 Task: Find connections with filter location Wevelgem with filter topic #Startuplife with filter profile language Potuguese with filter current company SoftwareOne with filter school East Point College Of Engineering And Technology with filter industry Retail Recyclable Materials & Used Merchandise with filter service category Relocation with filter keywords title Wait Staff Manager
Action: Mouse moved to (500, 93)
Screenshot: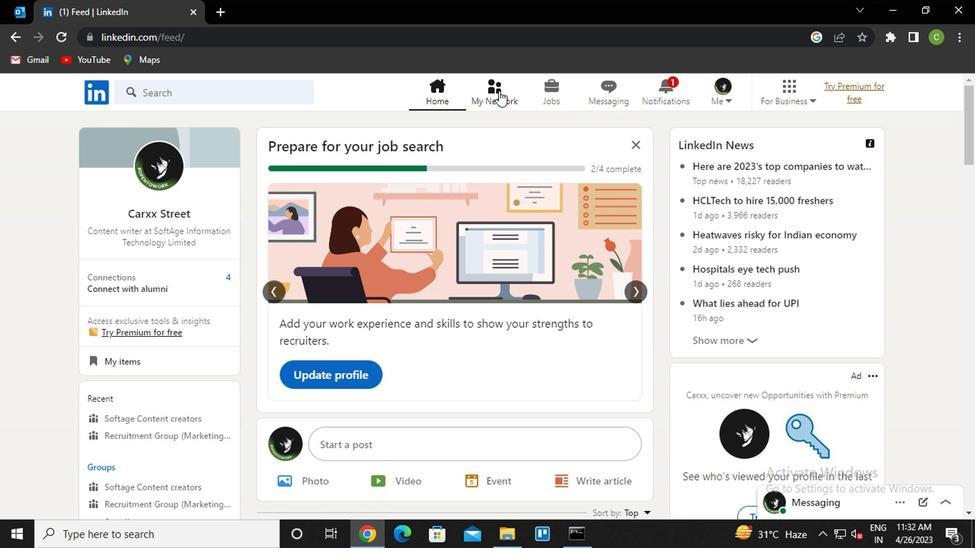 
Action: Mouse pressed left at (500, 93)
Screenshot: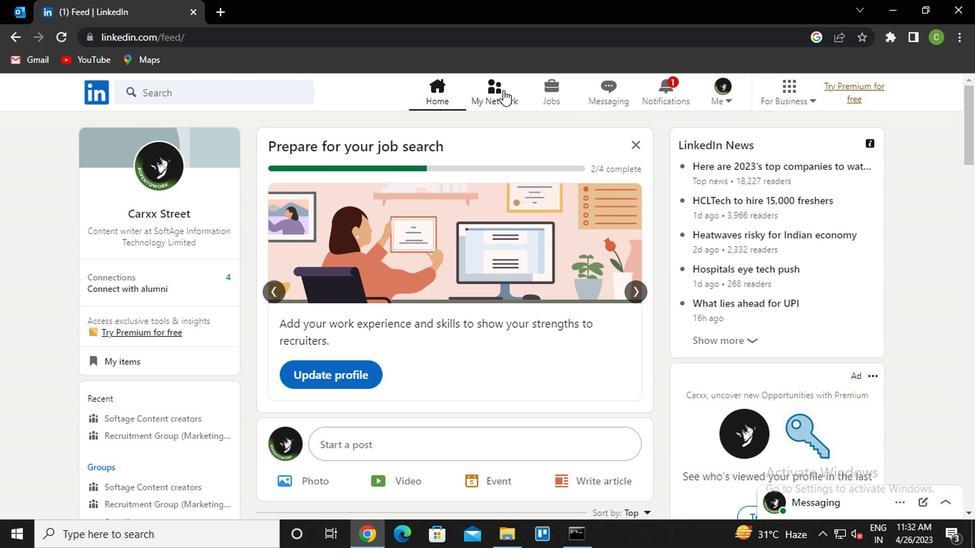 
Action: Mouse moved to (191, 176)
Screenshot: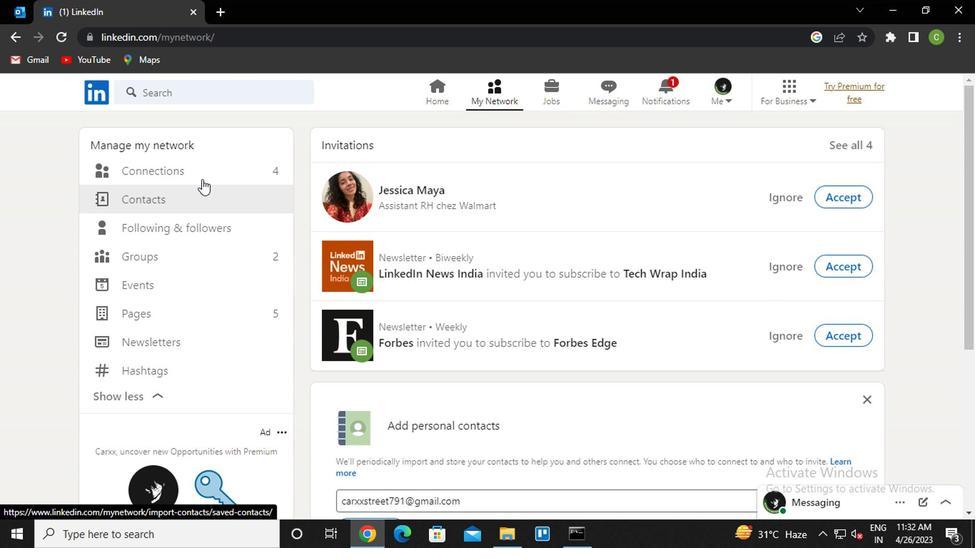 
Action: Mouse pressed left at (191, 176)
Screenshot: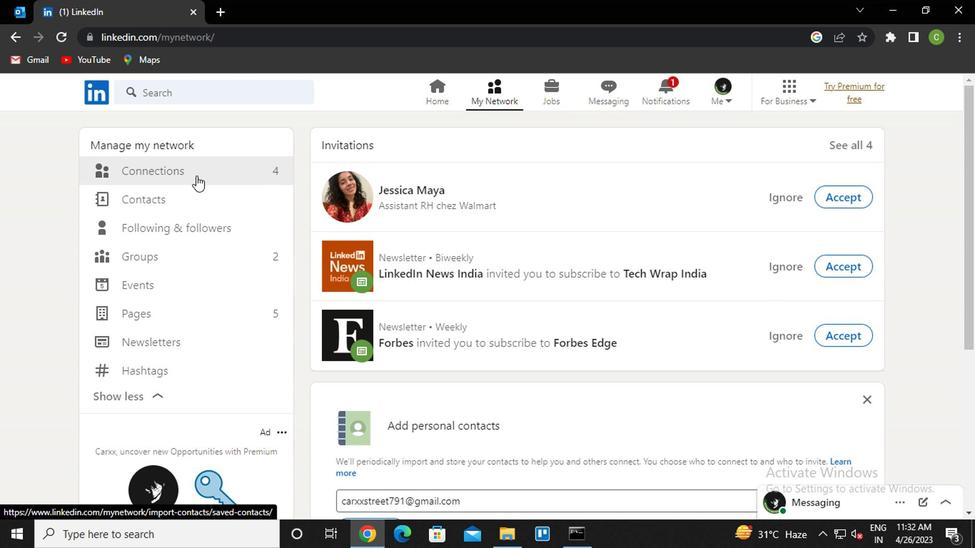 
Action: Mouse moved to (565, 179)
Screenshot: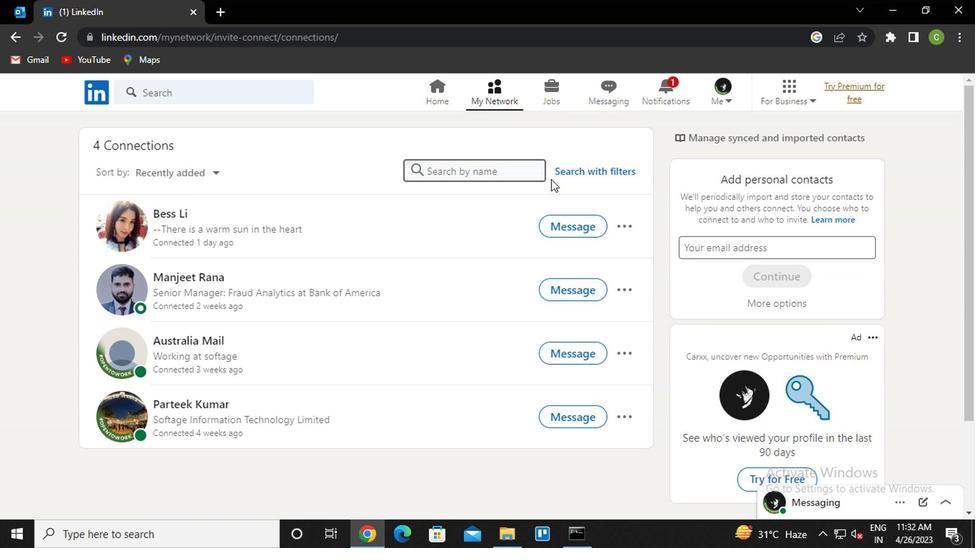
Action: Mouse pressed left at (565, 179)
Screenshot: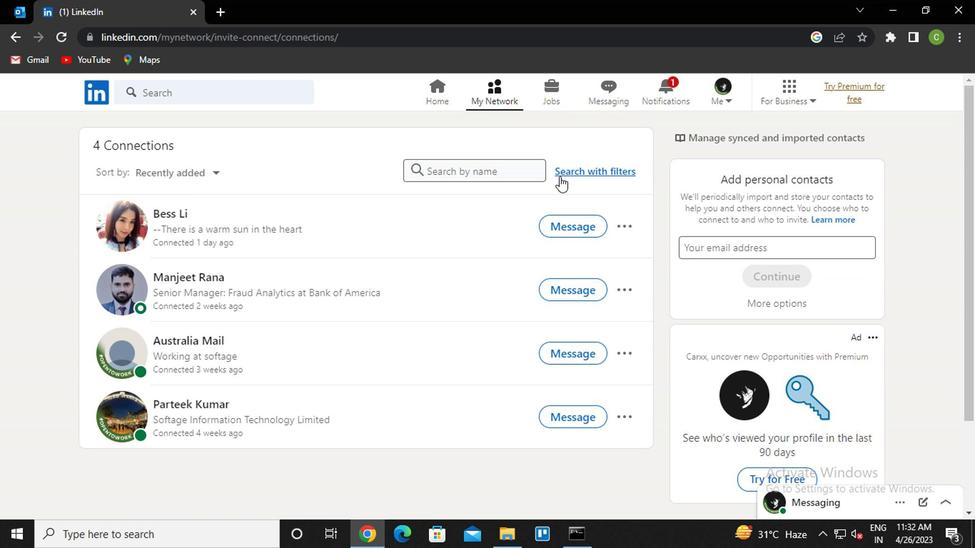 
Action: Mouse moved to (479, 123)
Screenshot: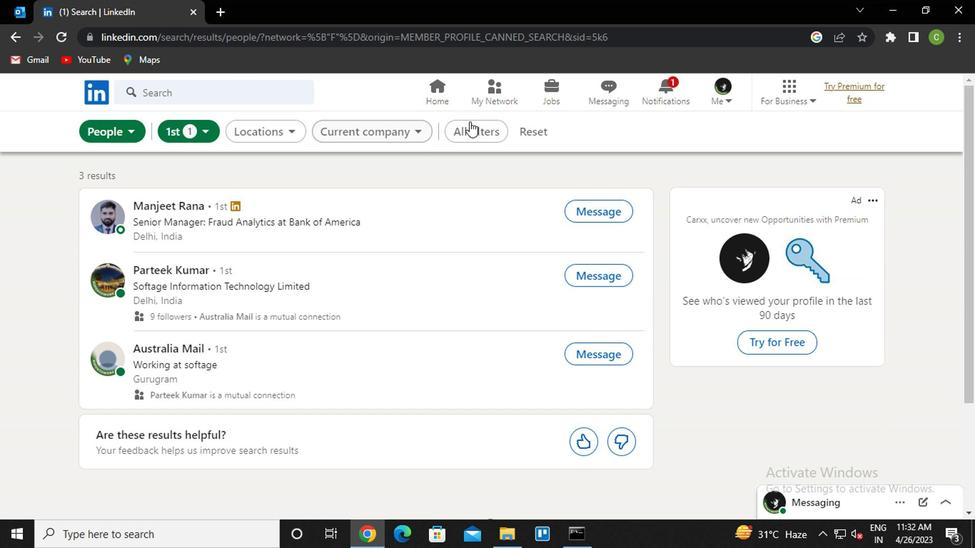 
Action: Mouse pressed left at (479, 123)
Screenshot: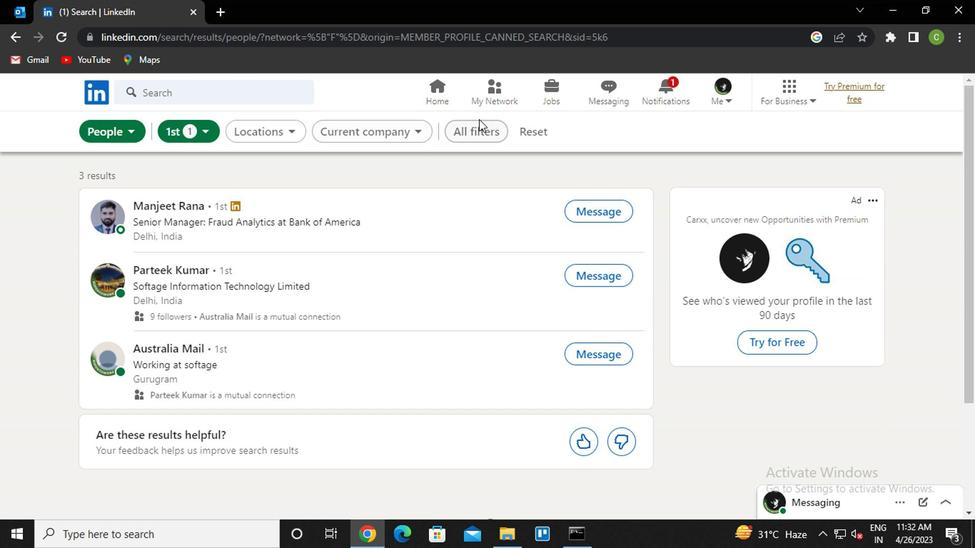 
Action: Mouse moved to (720, 300)
Screenshot: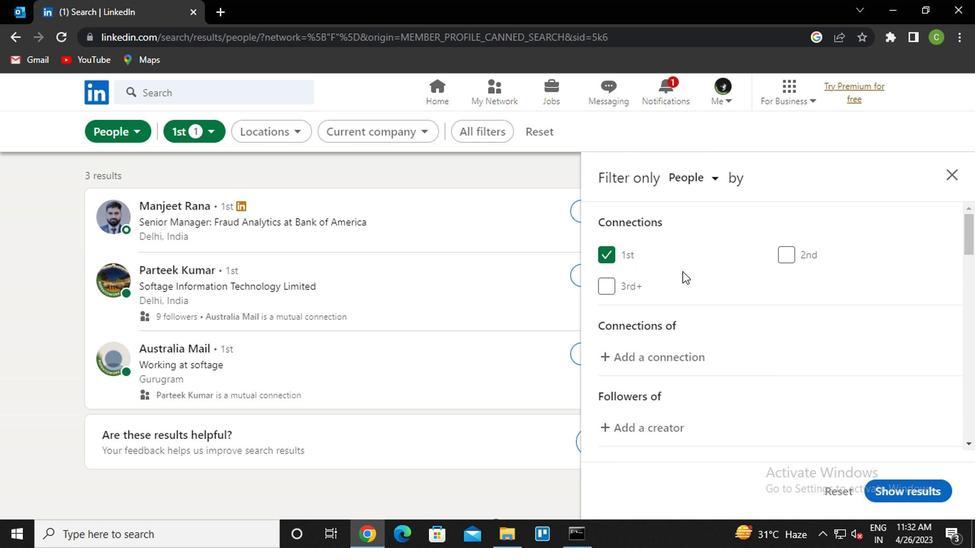 
Action: Mouse scrolled (720, 299) with delta (0, -1)
Screenshot: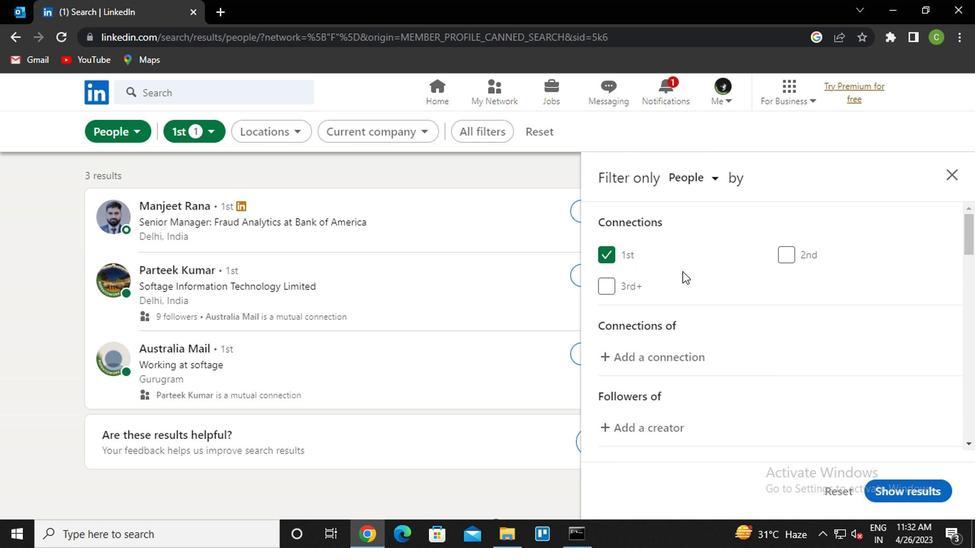 
Action: Mouse moved to (720, 302)
Screenshot: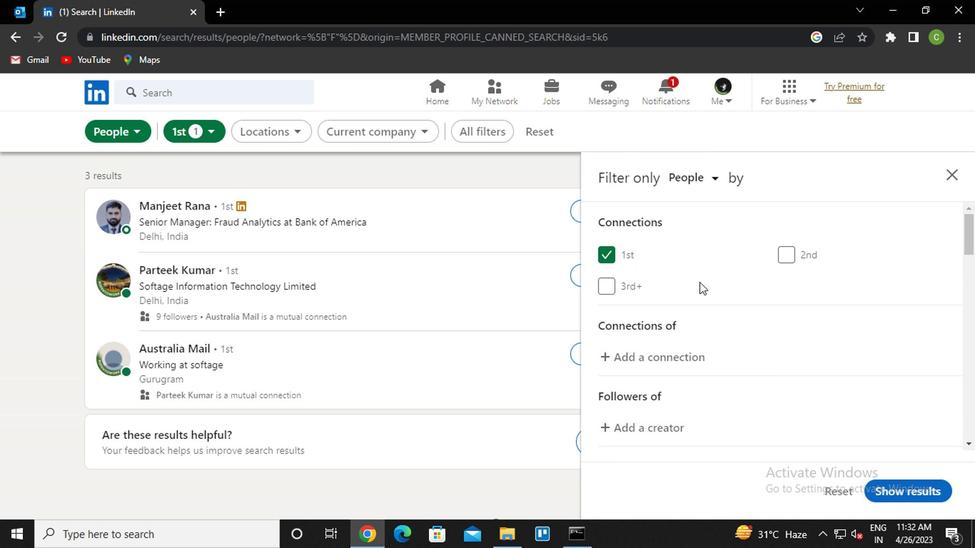 
Action: Mouse scrolled (720, 301) with delta (0, 0)
Screenshot: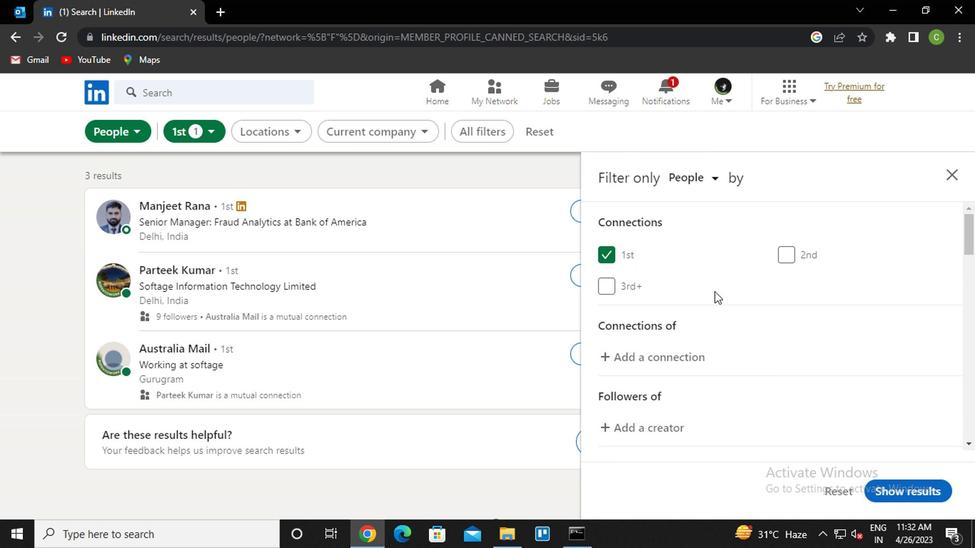 
Action: Mouse scrolled (720, 301) with delta (0, 0)
Screenshot: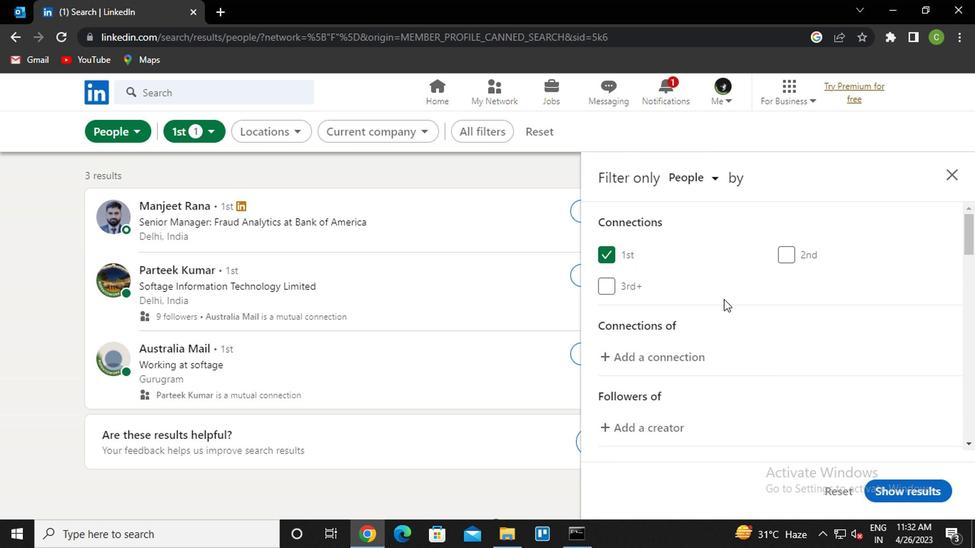 
Action: Mouse moved to (822, 340)
Screenshot: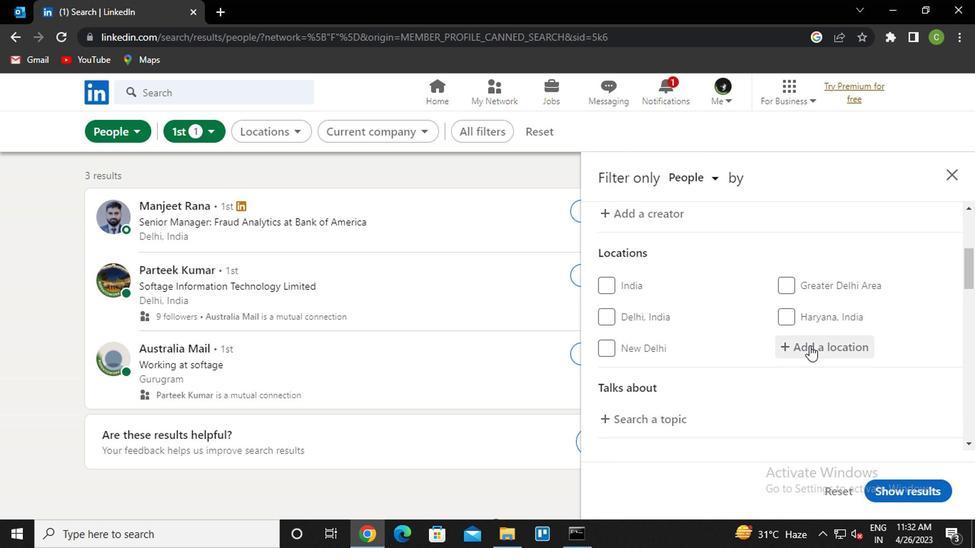 
Action: Mouse pressed left at (822, 340)
Screenshot: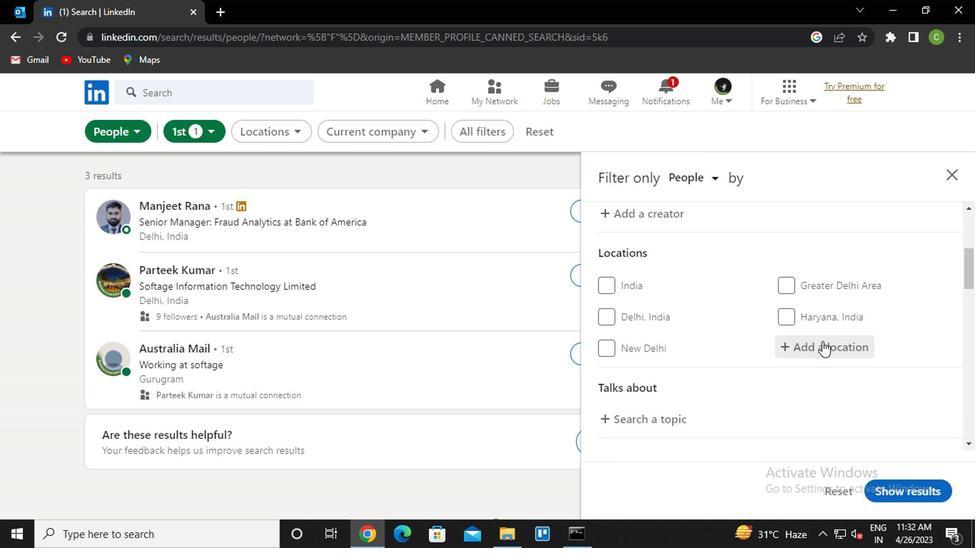 
Action: Mouse moved to (819, 350)
Screenshot: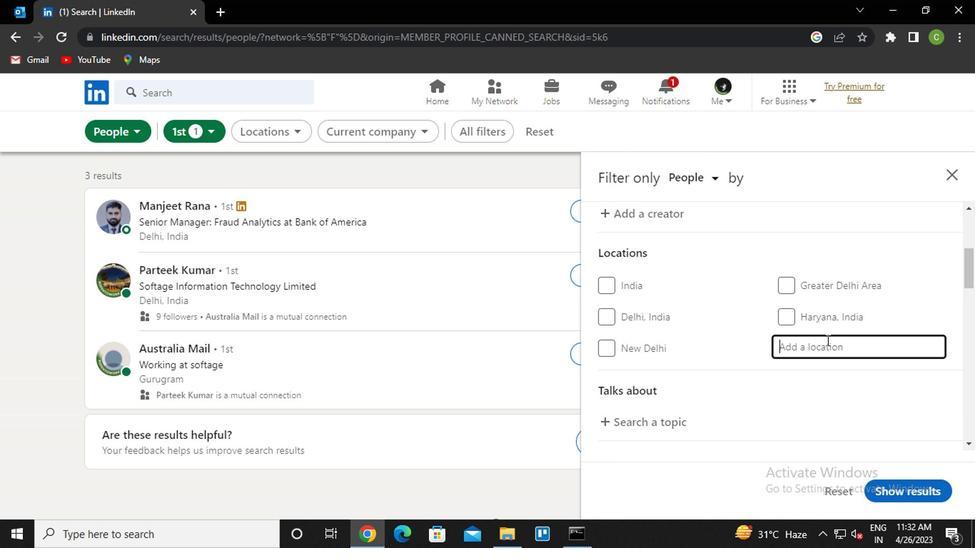 
Action: Key pressed w<Key.caps_lock>evelgem<Key.down><Key.enter>
Screenshot: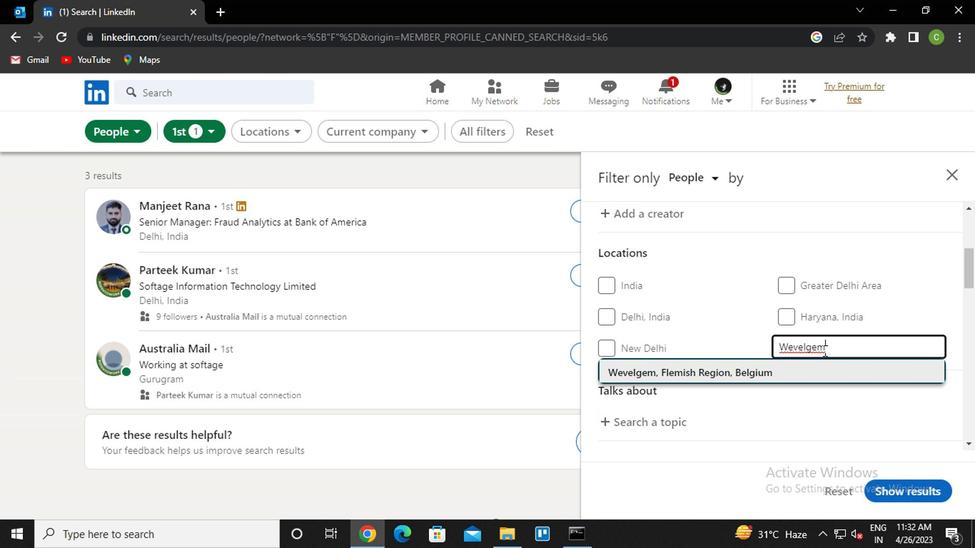 
Action: Mouse moved to (813, 340)
Screenshot: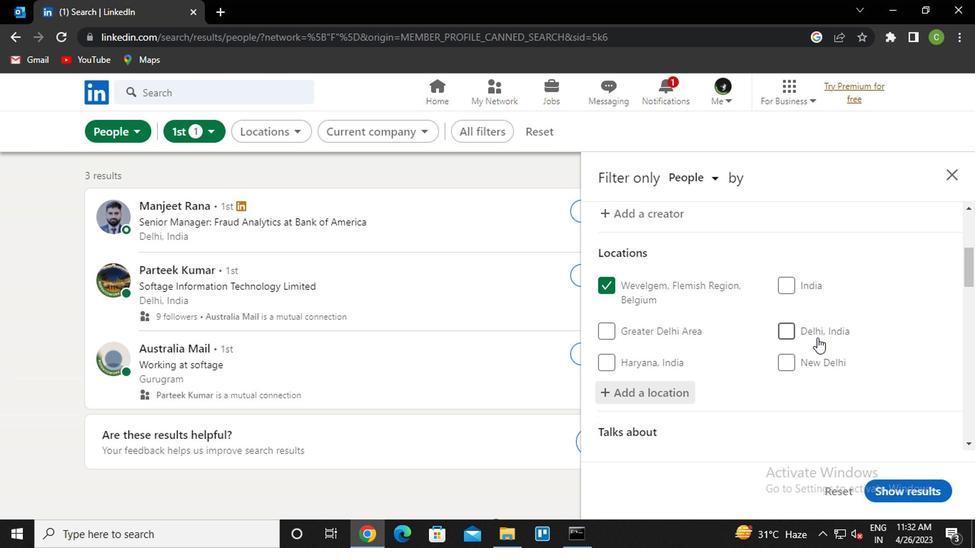 
Action: Mouse scrolled (813, 340) with delta (0, 0)
Screenshot: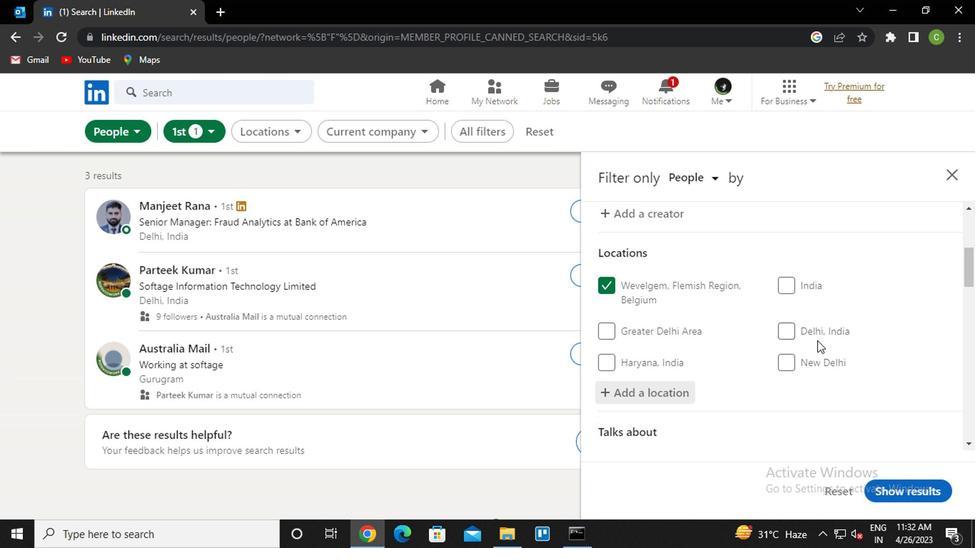 
Action: Mouse moved to (642, 395)
Screenshot: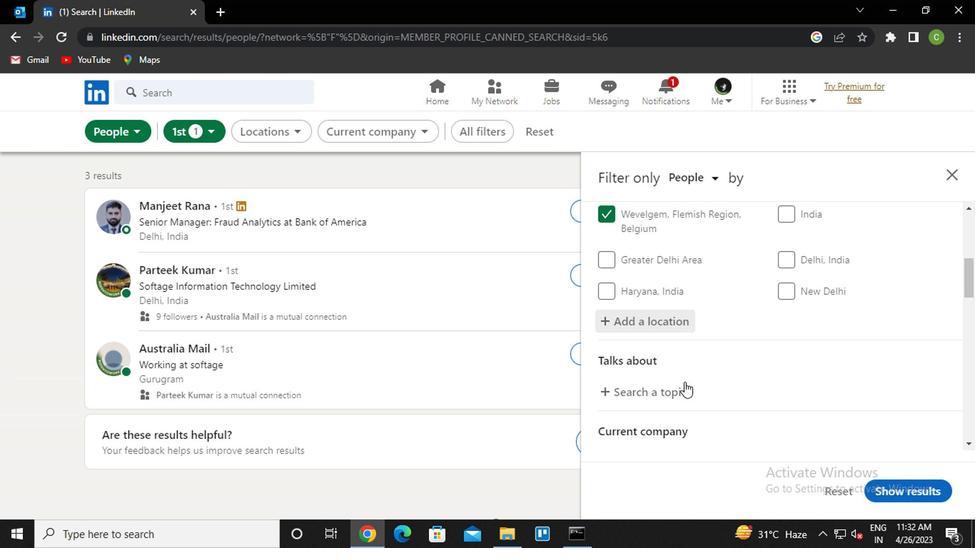 
Action: Mouse pressed left at (642, 395)
Screenshot: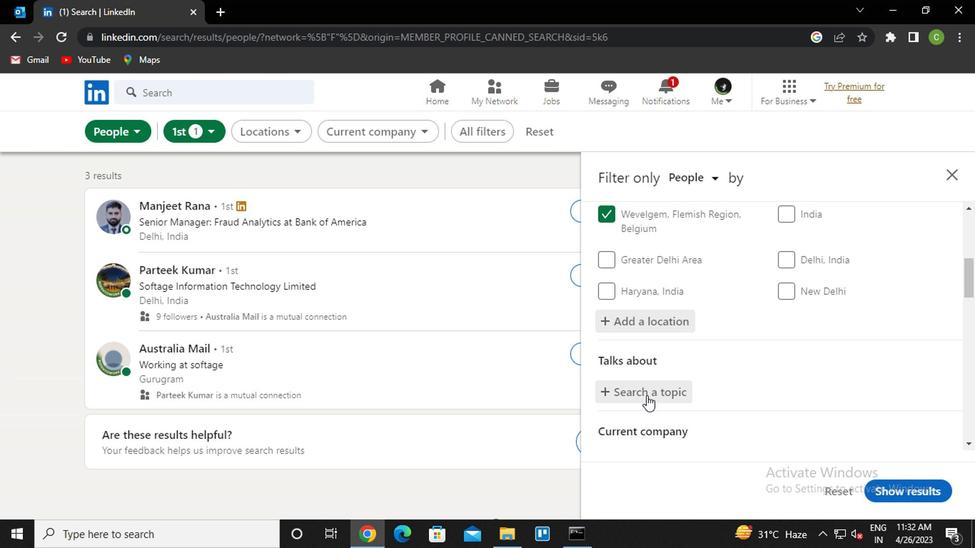 
Action: Key pressed <Key.caps_lock>s<Key.caps_lock>tartuplife<Key.down><Key.enter>
Screenshot: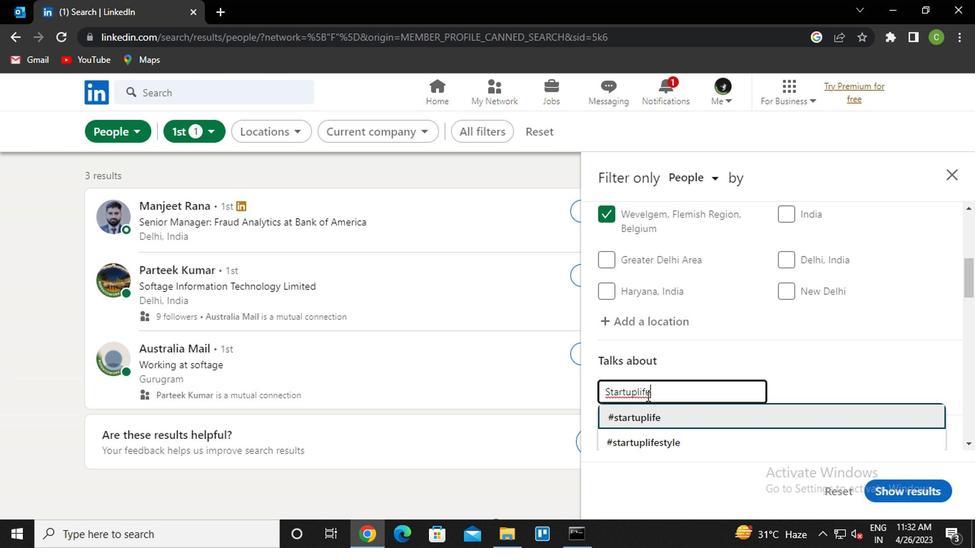 
Action: Mouse moved to (700, 360)
Screenshot: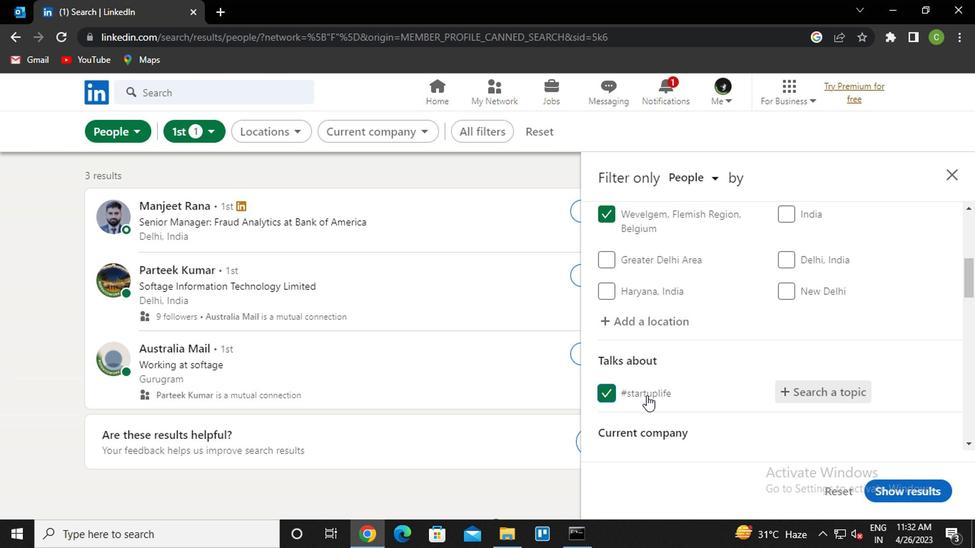 
Action: Mouse scrolled (700, 360) with delta (0, 0)
Screenshot: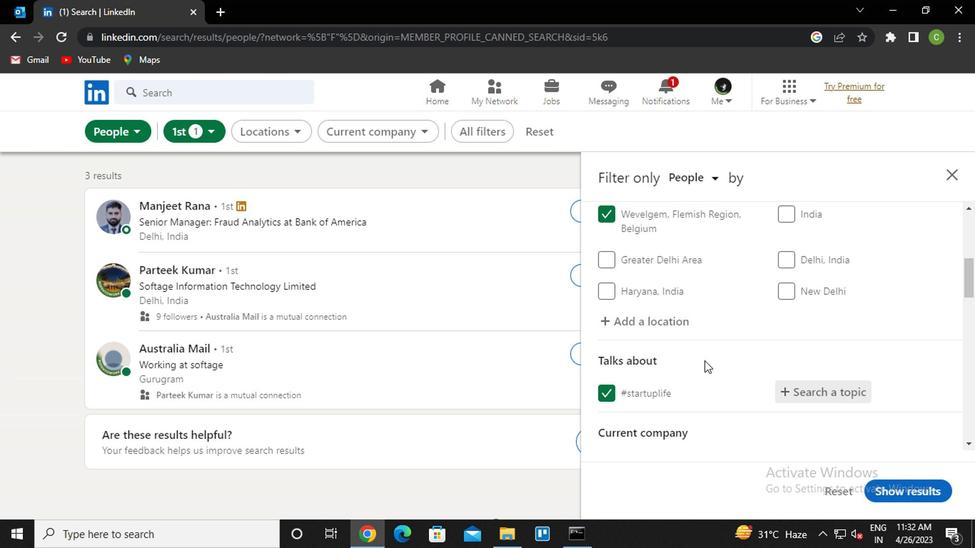 
Action: Mouse scrolled (700, 360) with delta (0, 0)
Screenshot: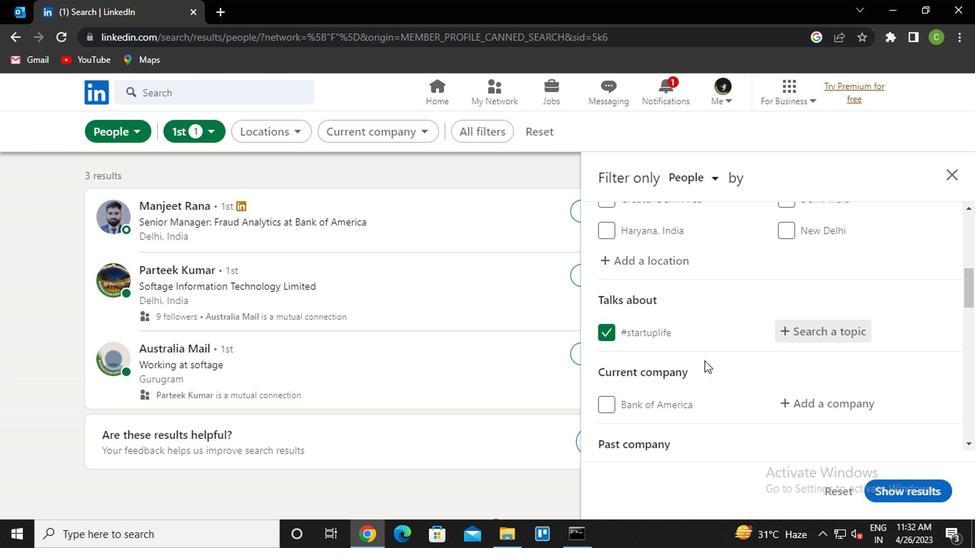 
Action: Mouse moved to (797, 322)
Screenshot: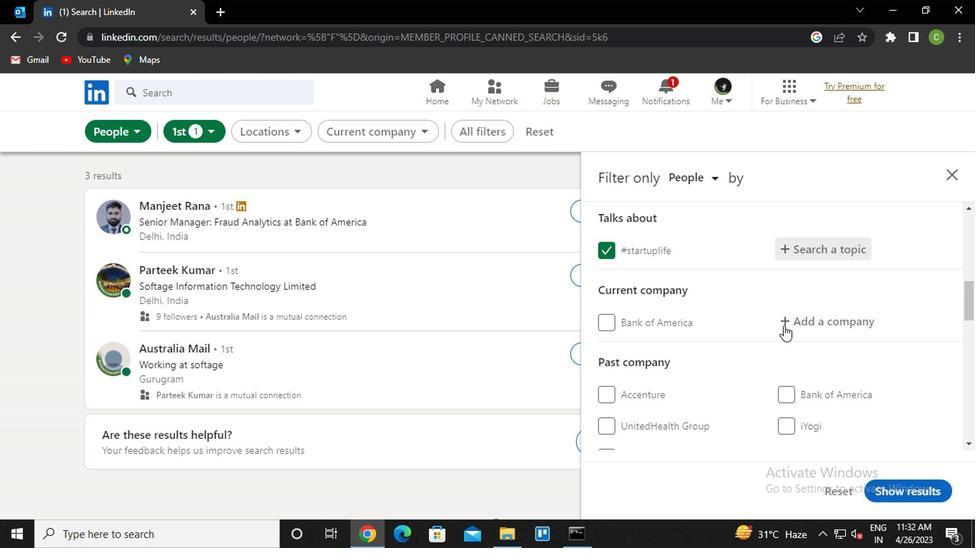 
Action: Mouse pressed left at (797, 322)
Screenshot: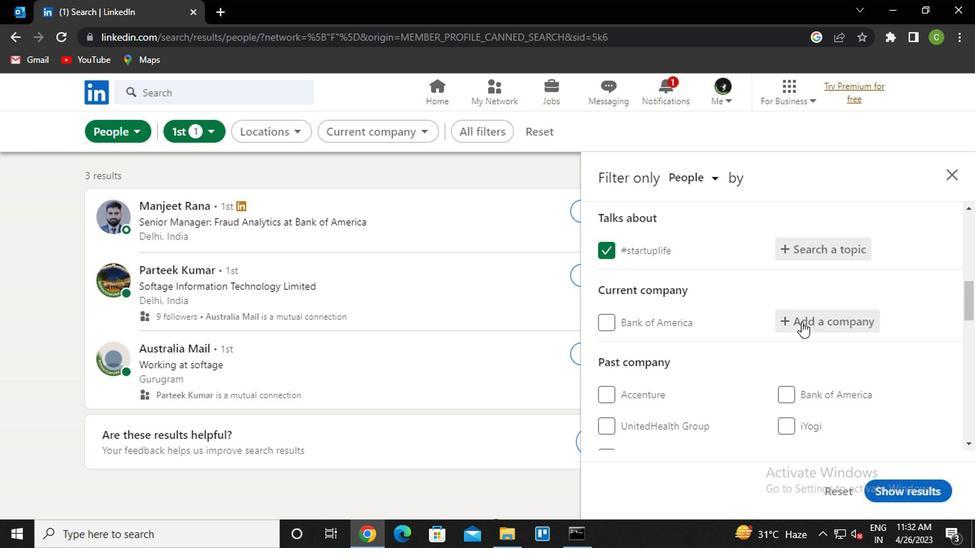 
Action: Key pressed <Key.caps_lock>s<Key.caps_lock>ofta<Key.backspace>ware<Key.caps_lock>o<Key.caps_lock>ne<Key.down><Key.enter><Key.enter>
Screenshot: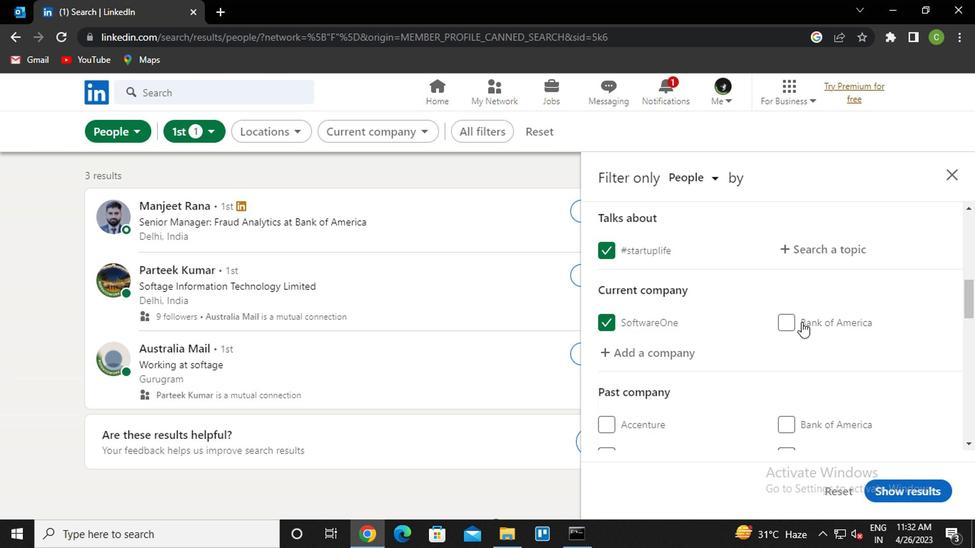 
Action: Mouse moved to (786, 351)
Screenshot: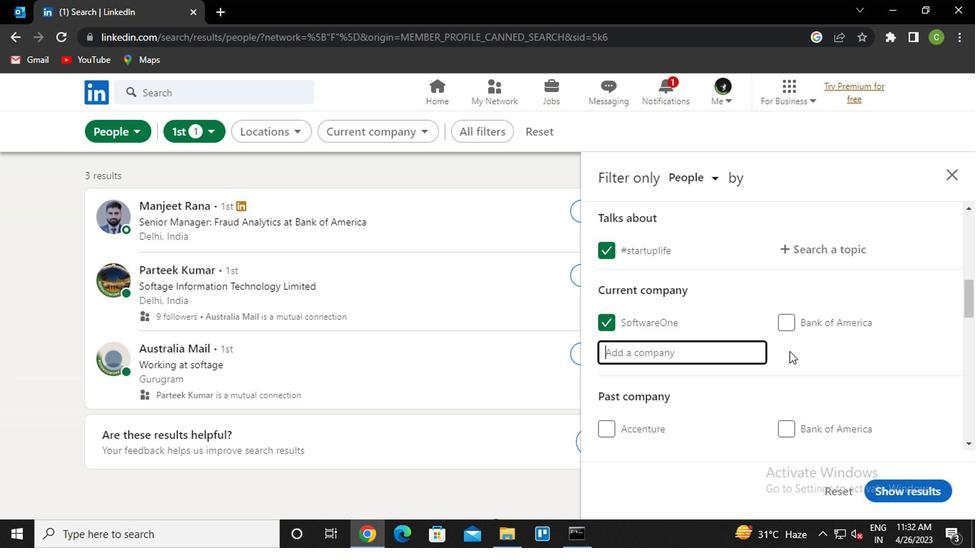 
Action: Mouse pressed left at (786, 351)
Screenshot: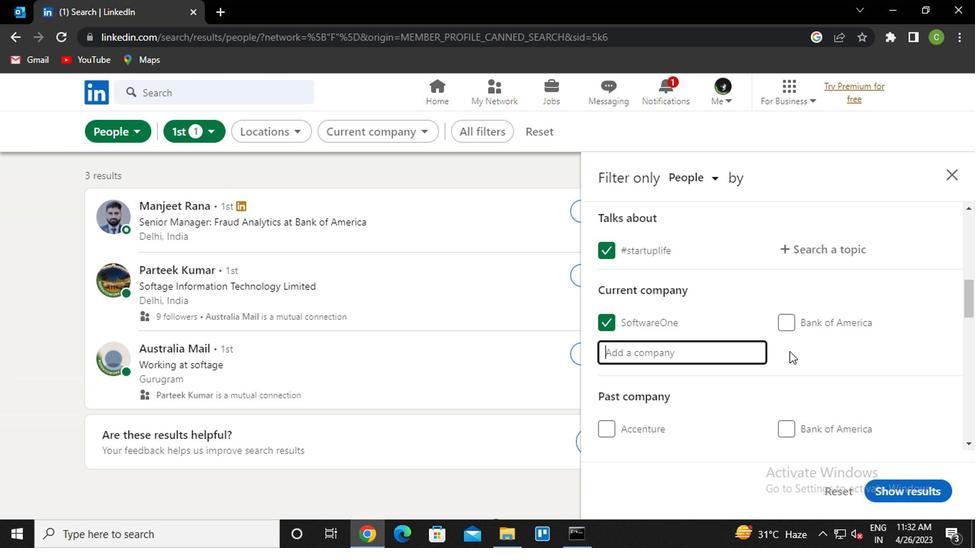 
Action: Mouse moved to (787, 347)
Screenshot: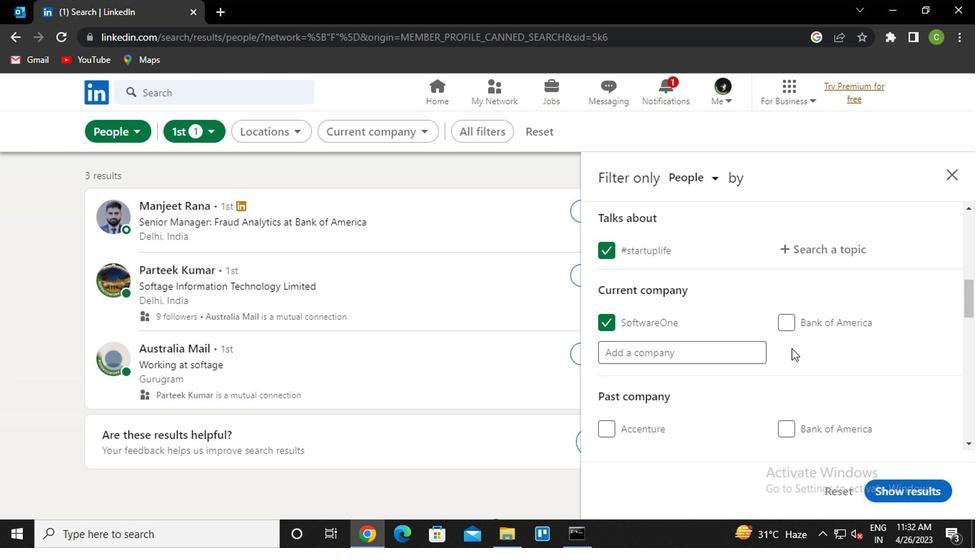 
Action: Mouse scrolled (787, 347) with delta (0, 0)
Screenshot: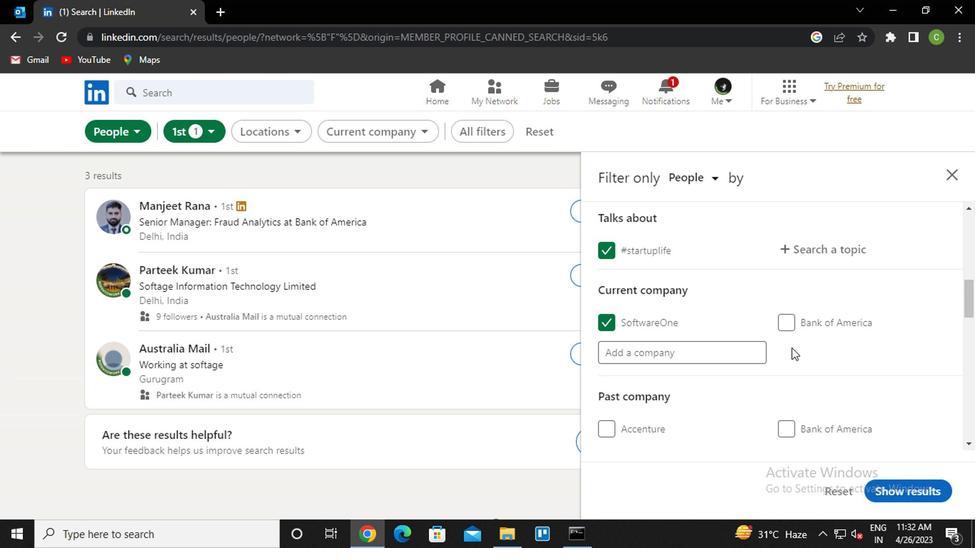 
Action: Mouse moved to (782, 347)
Screenshot: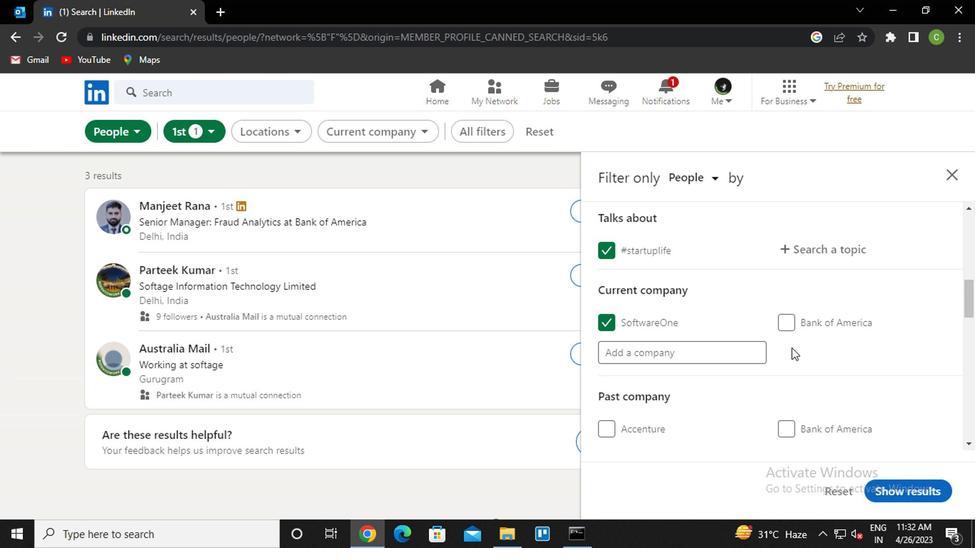 
Action: Mouse scrolled (782, 346) with delta (0, -1)
Screenshot: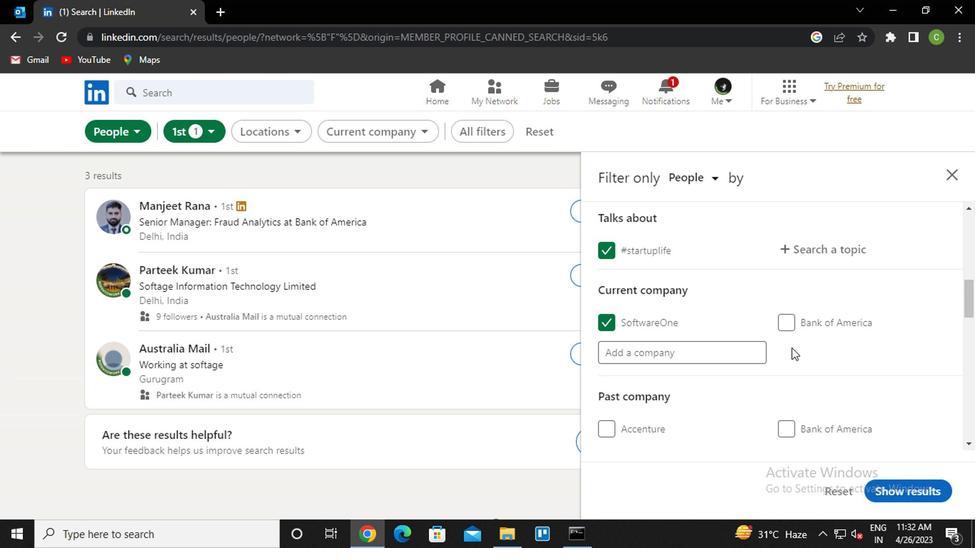 
Action: Mouse moved to (686, 363)
Screenshot: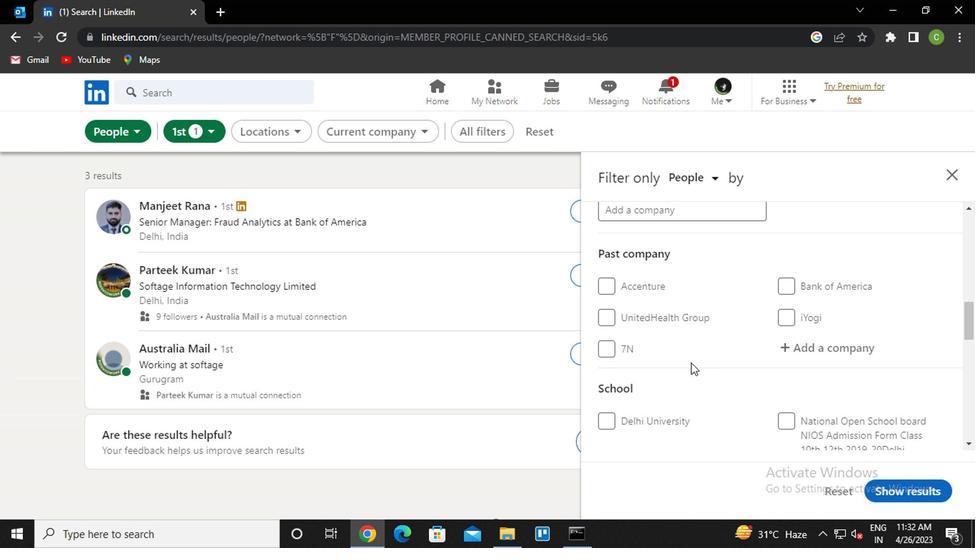 
Action: Mouse scrolled (686, 362) with delta (0, -1)
Screenshot: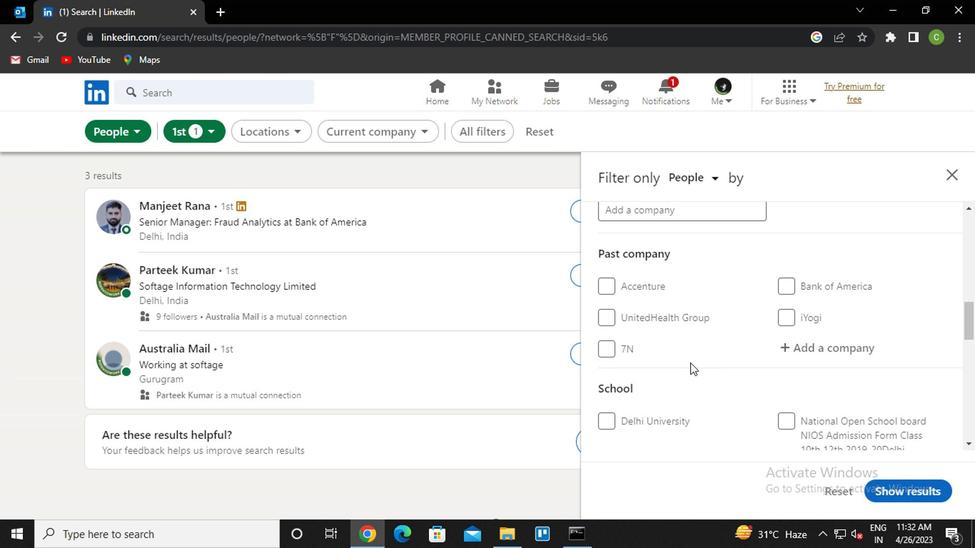 
Action: Mouse moved to (686, 364)
Screenshot: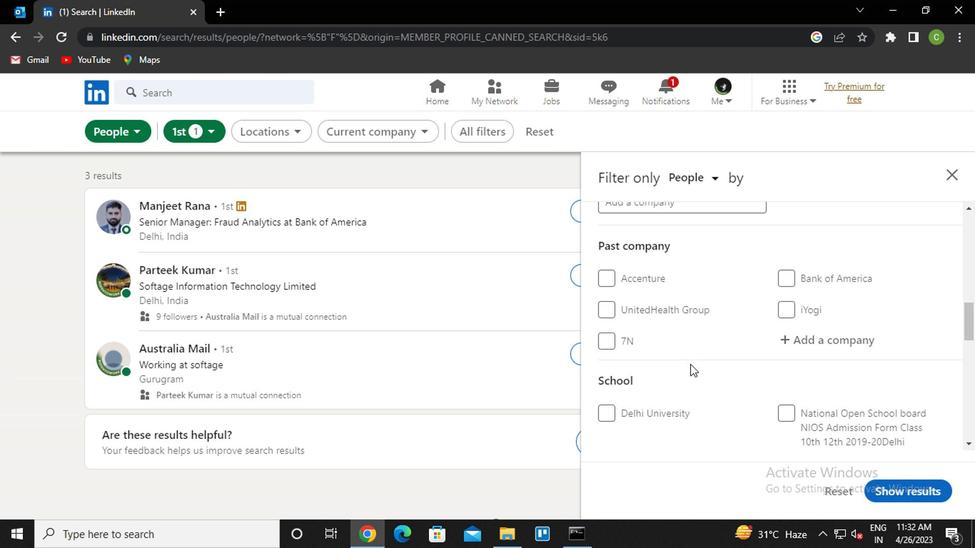 
Action: Mouse scrolled (686, 364) with delta (0, 0)
Screenshot: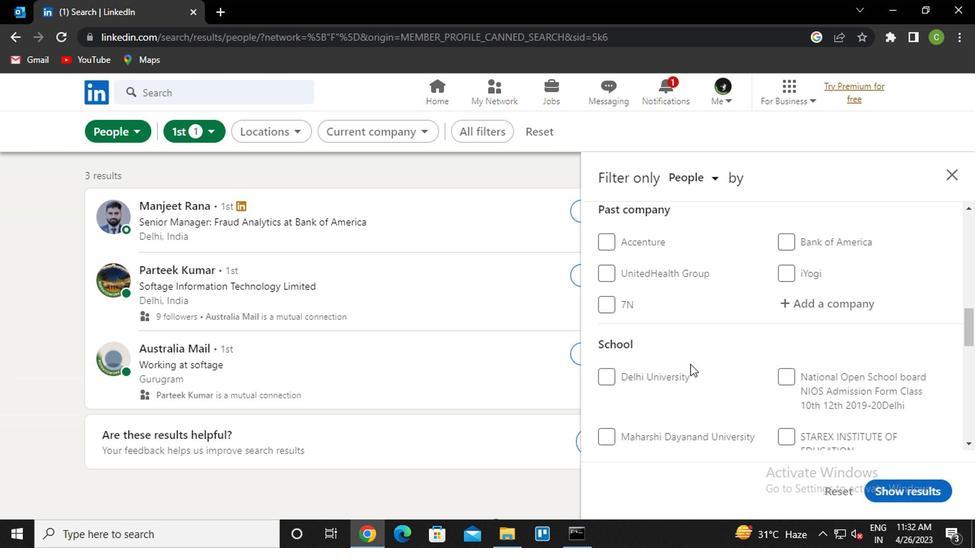 
Action: Mouse moved to (655, 384)
Screenshot: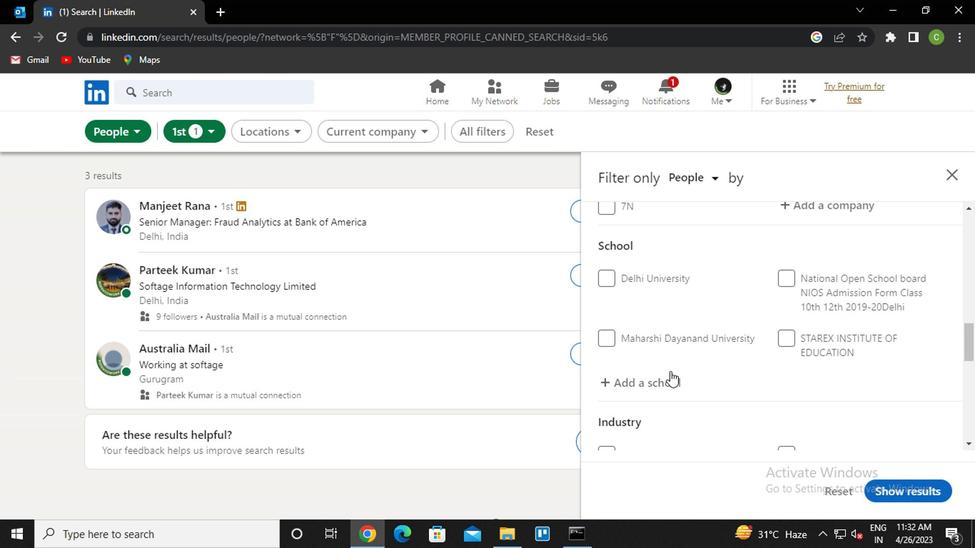 
Action: Mouse pressed left at (655, 384)
Screenshot: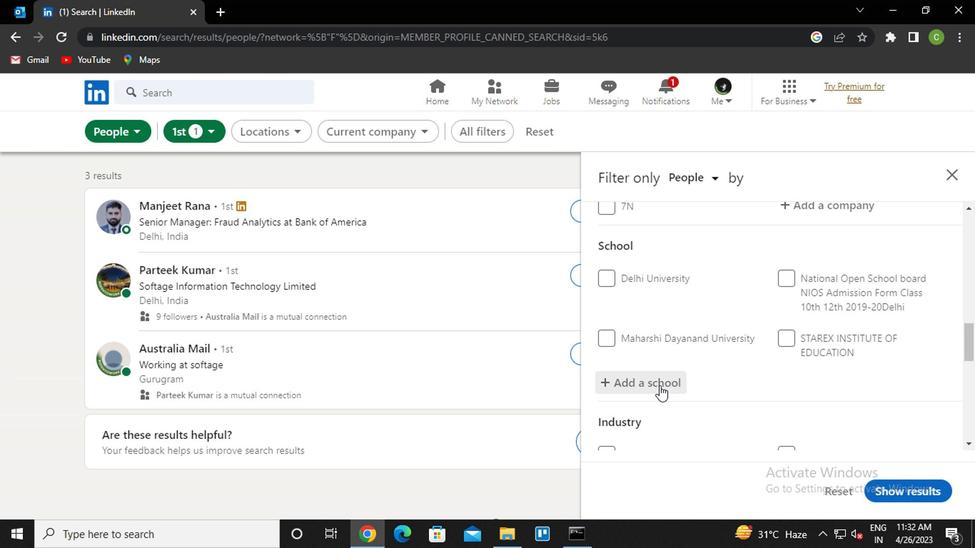 
Action: Key pressed <Key.caps_lock>e<Key.caps_lock>ast<Key.space><Key.caps_lock>p<Key.caps_lock>Oint<Key.down><Key.enter>
Screenshot: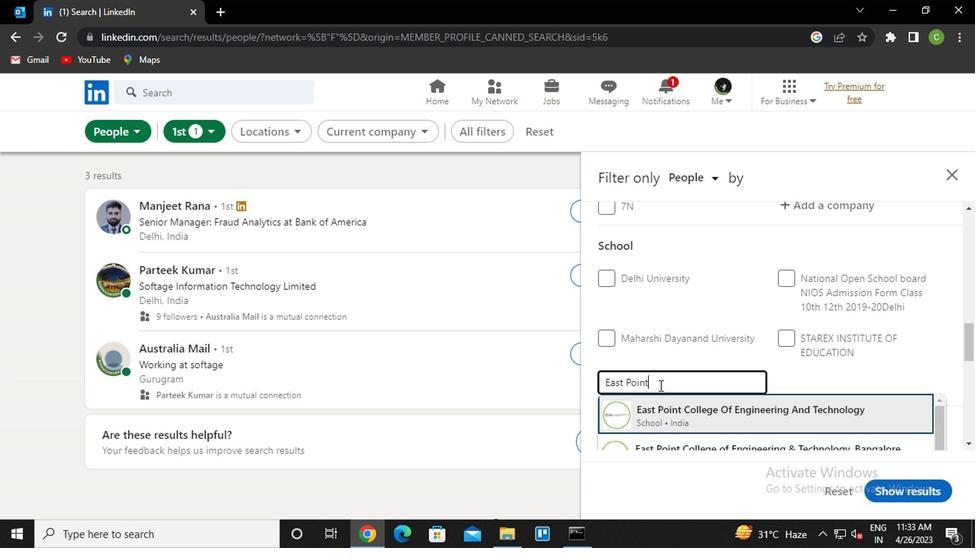 
Action: Mouse moved to (699, 369)
Screenshot: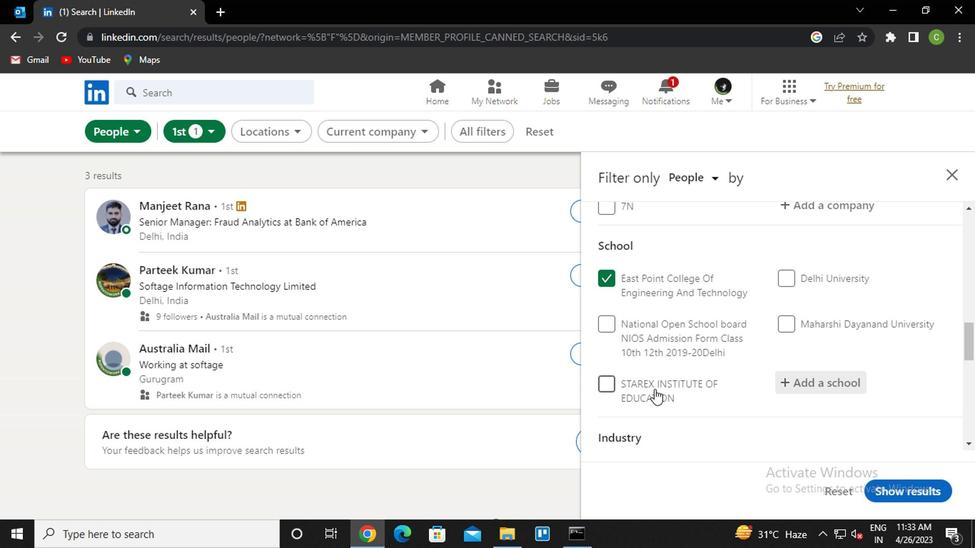 
Action: Mouse scrolled (699, 369) with delta (0, 0)
Screenshot: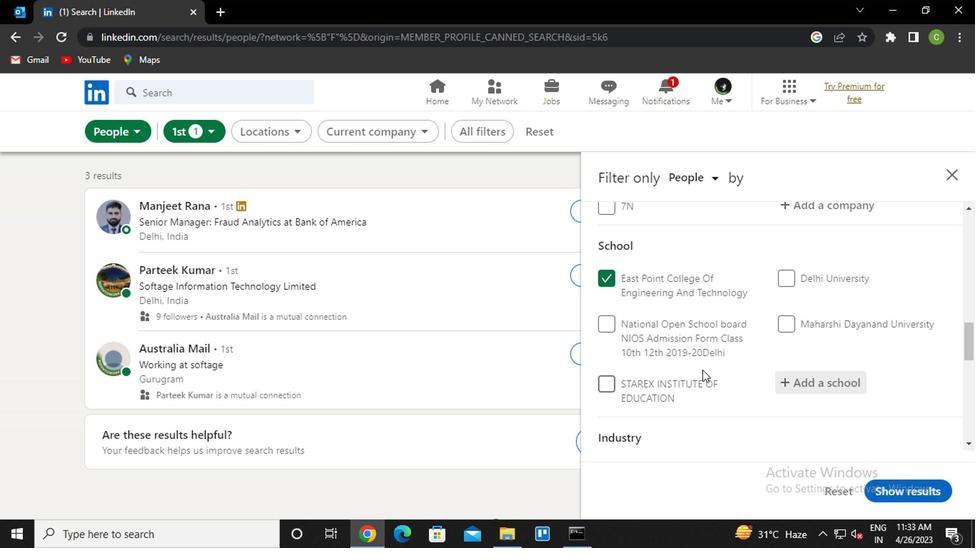 
Action: Mouse scrolled (699, 369) with delta (0, 0)
Screenshot: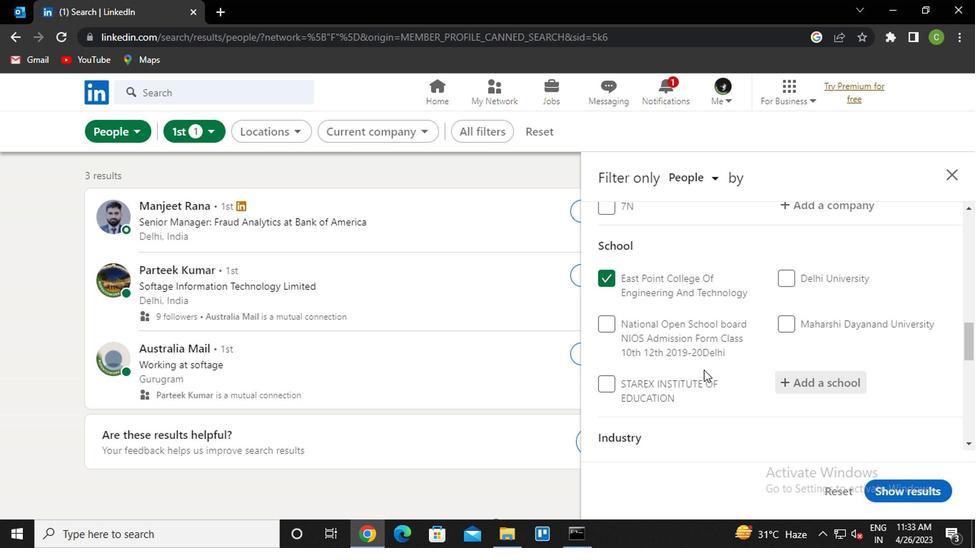 
Action: Mouse moved to (699, 369)
Screenshot: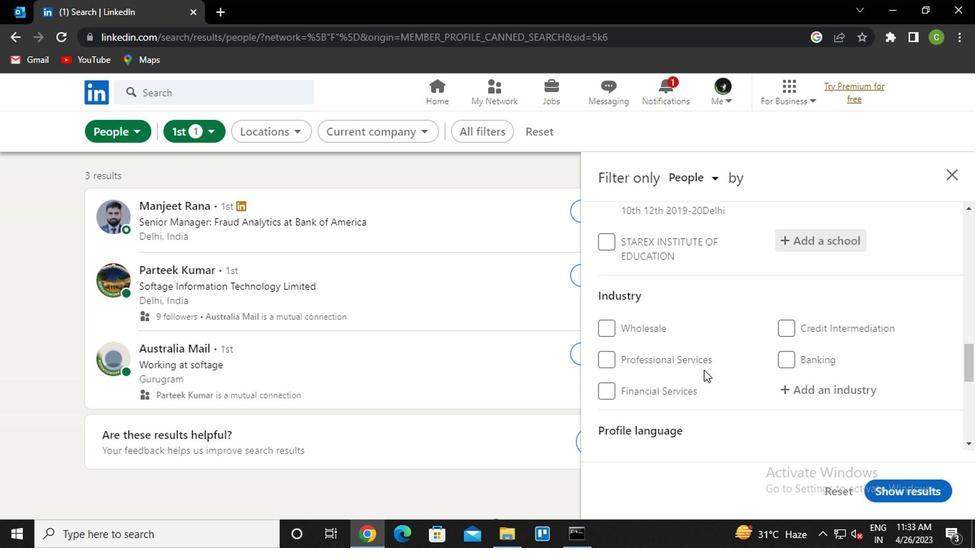 
Action: Mouse scrolled (699, 369) with delta (0, 0)
Screenshot: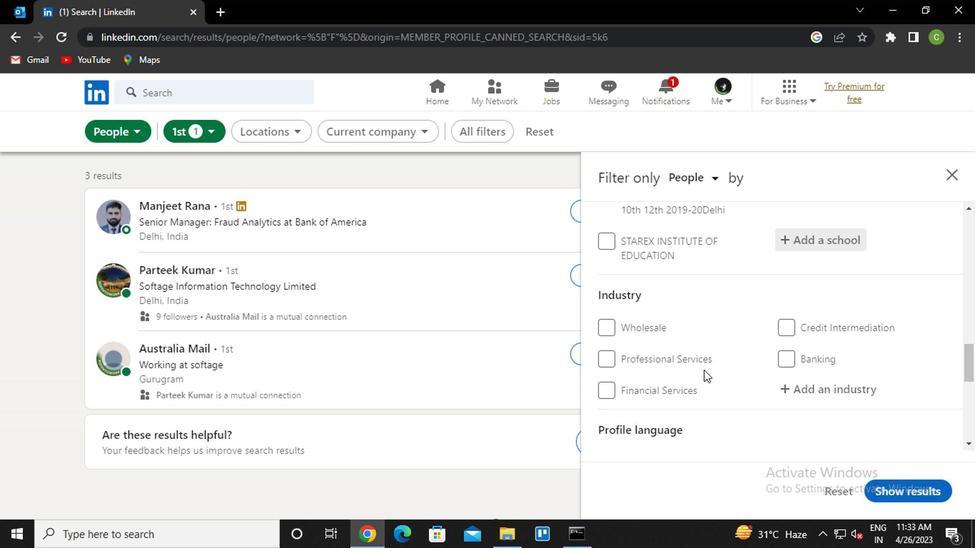 
Action: Mouse moved to (821, 321)
Screenshot: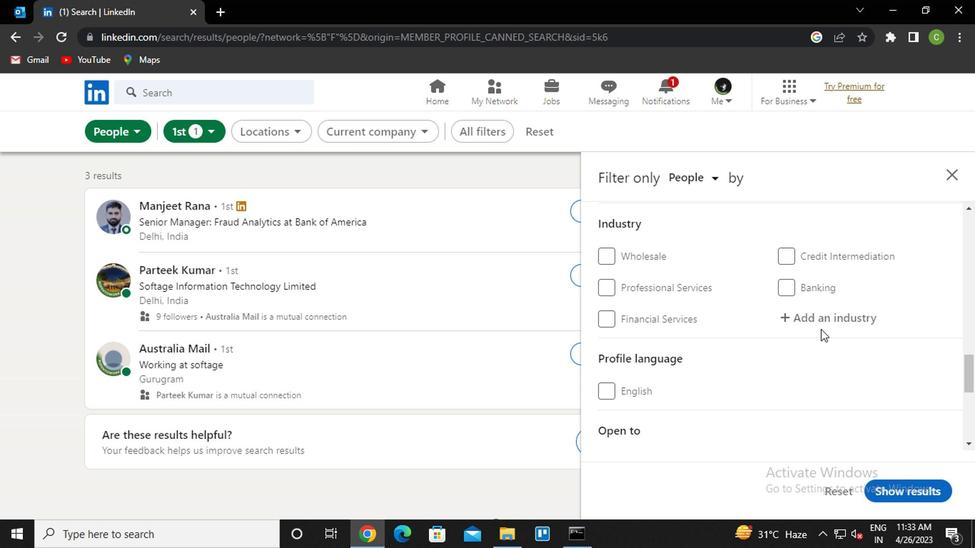 
Action: Mouse pressed left at (821, 321)
Screenshot: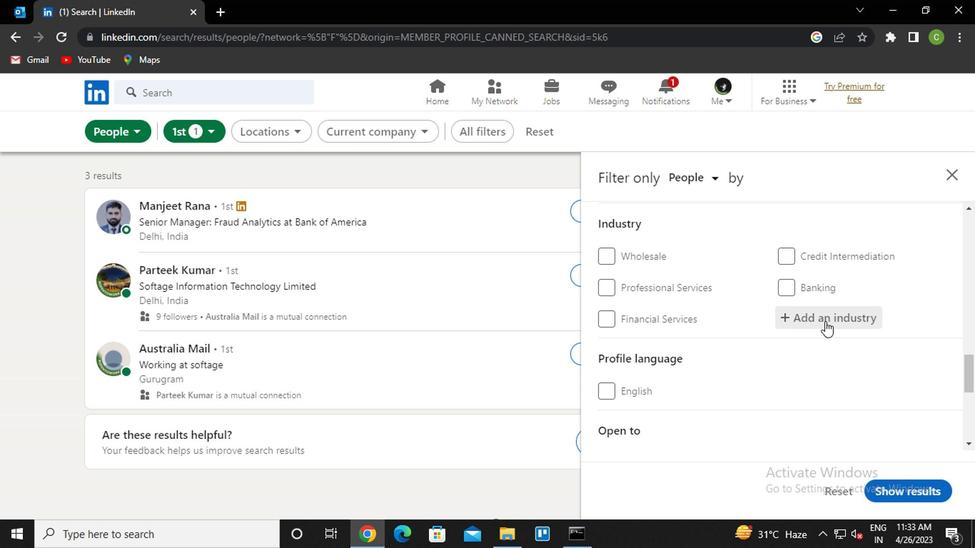 
Action: Mouse moved to (782, 362)
Screenshot: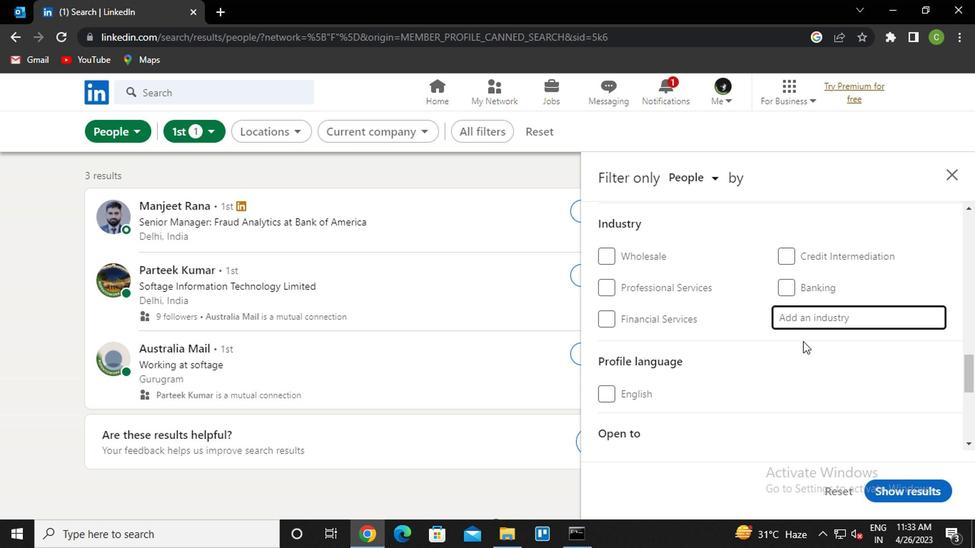
Action: Key pressed <Key.caps_lock>r<Key.caps_lock>etail<Key.space><Key.caps_lock>r<Key.caps_lock>ecyc<Key.down><Key.enter>
Screenshot: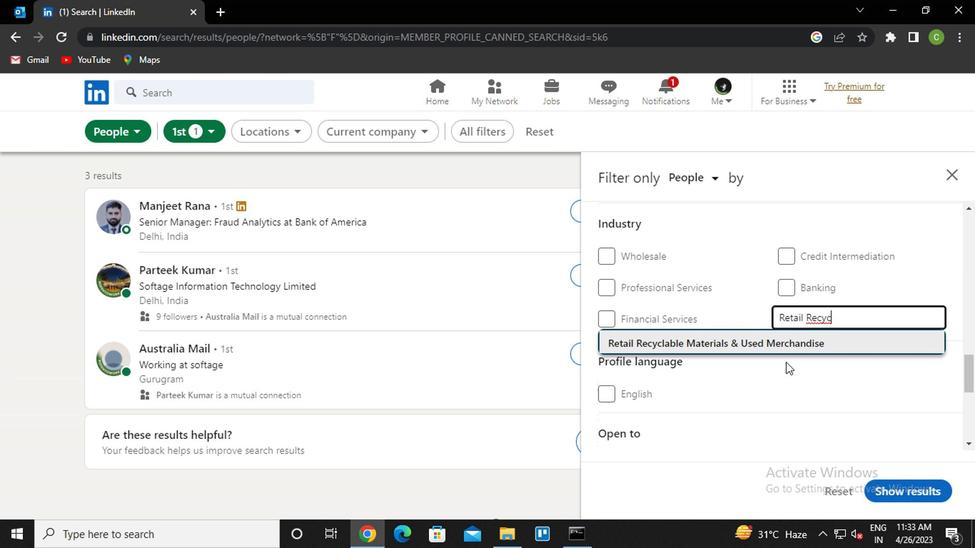 
Action: Mouse scrolled (782, 361) with delta (0, -1)
Screenshot: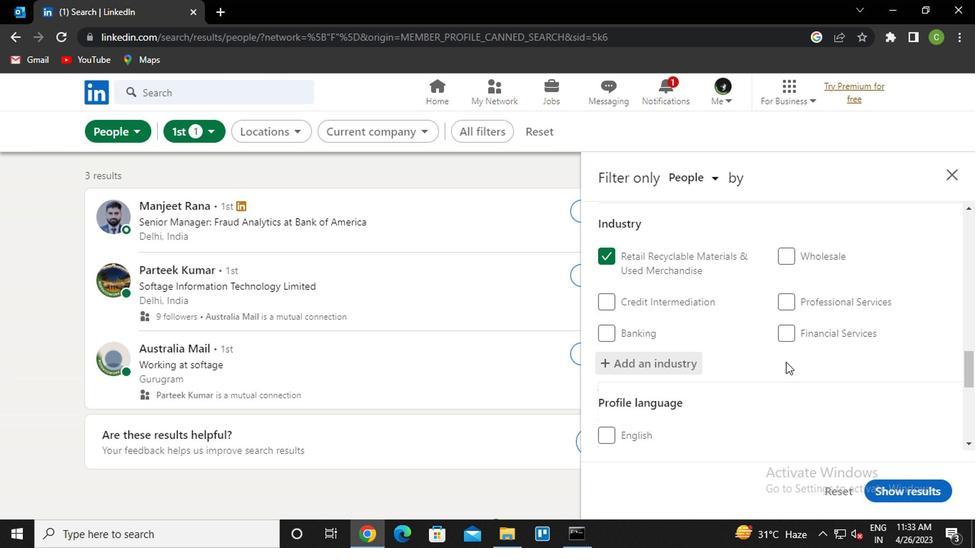 
Action: Mouse scrolled (782, 361) with delta (0, -1)
Screenshot: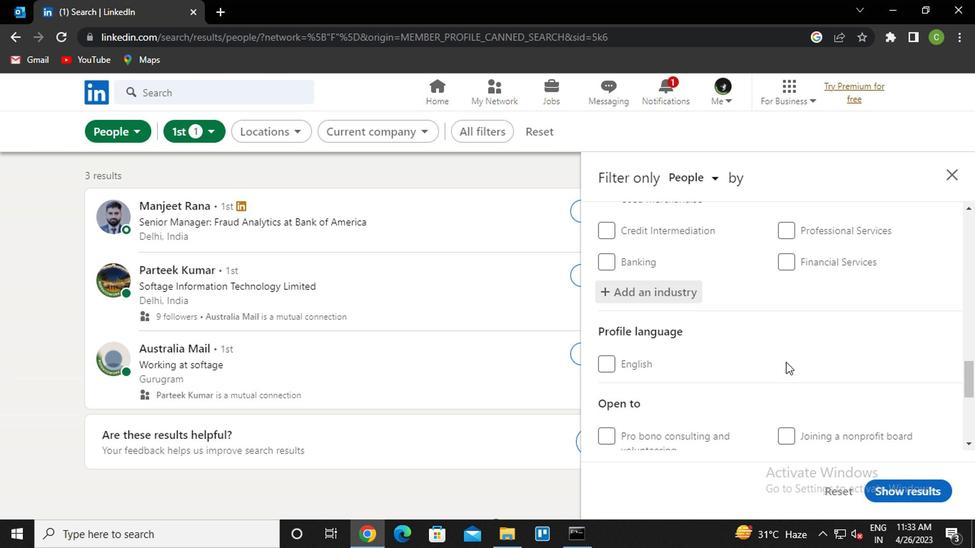 
Action: Mouse moved to (778, 365)
Screenshot: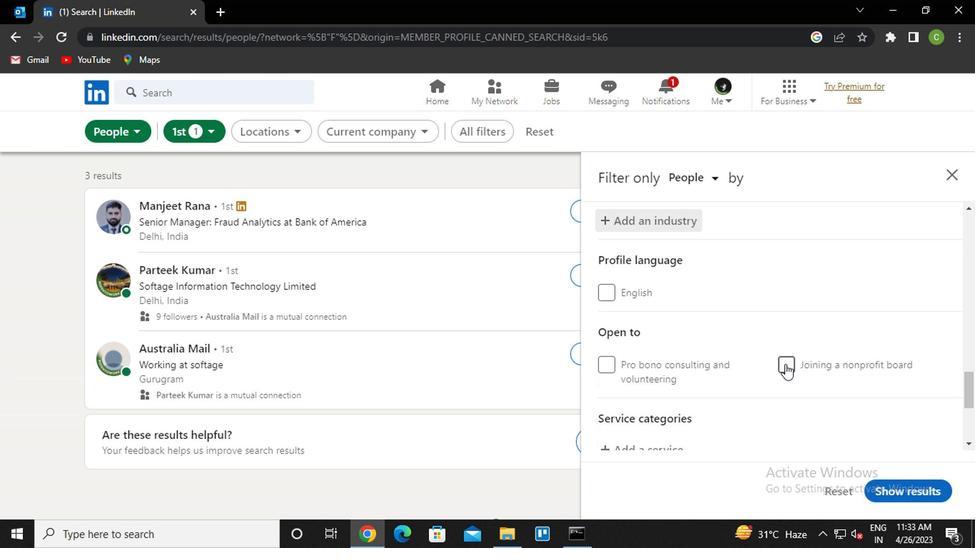 
Action: Mouse scrolled (778, 364) with delta (0, -1)
Screenshot: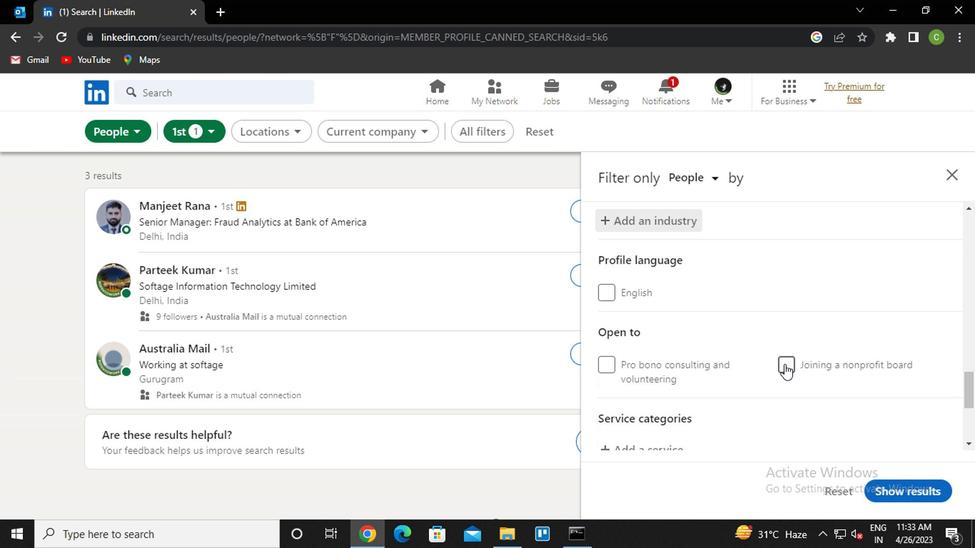
Action: Mouse moved to (776, 366)
Screenshot: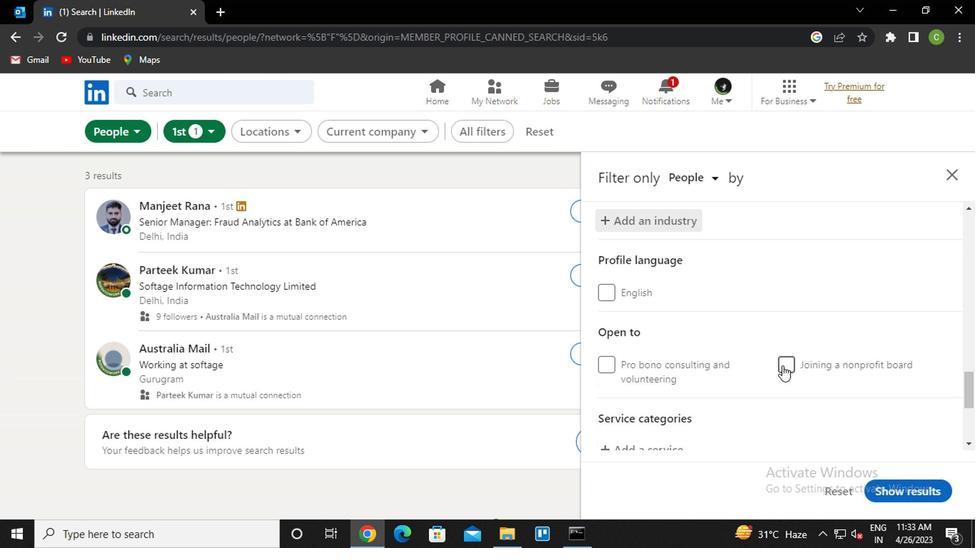 
Action: Mouse scrolled (776, 366) with delta (0, 0)
Screenshot: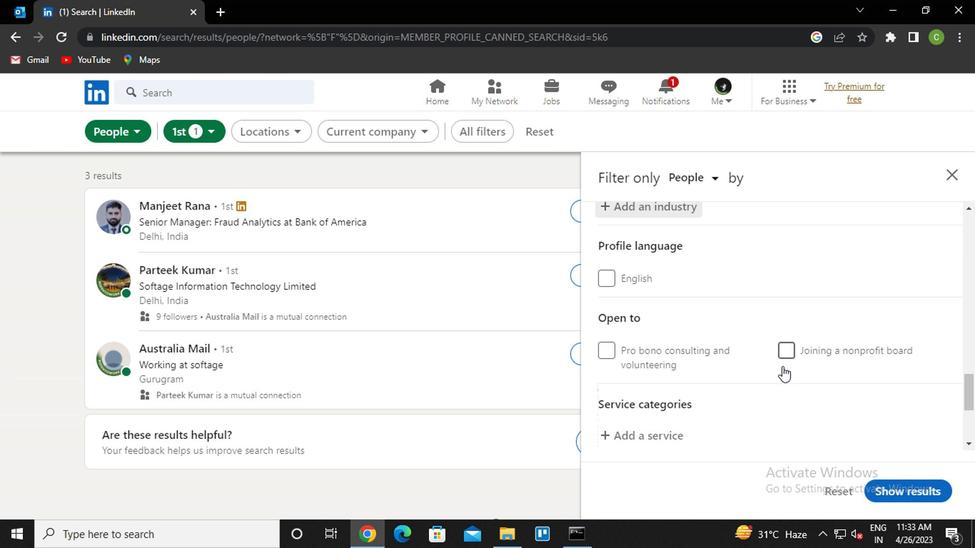 
Action: Mouse moved to (652, 307)
Screenshot: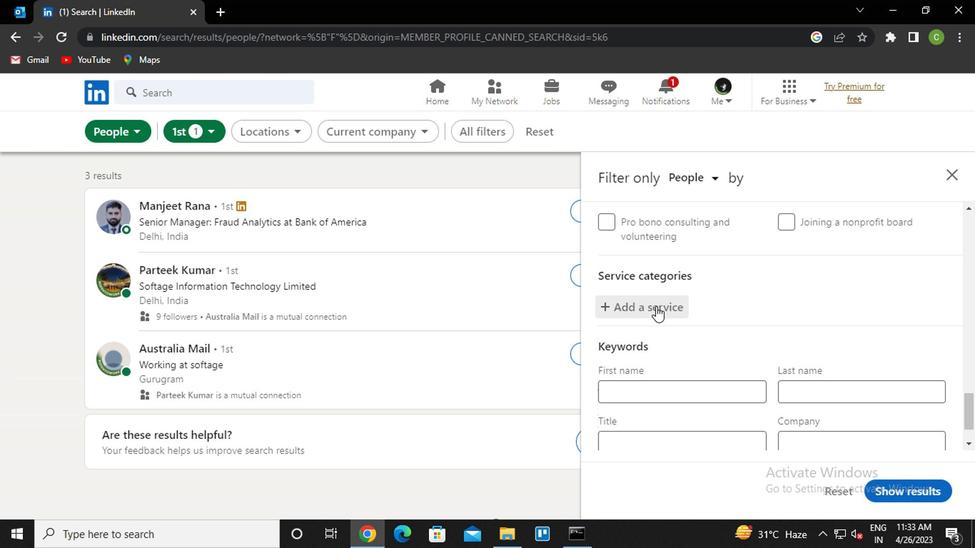 
Action: Mouse pressed left at (652, 307)
Screenshot: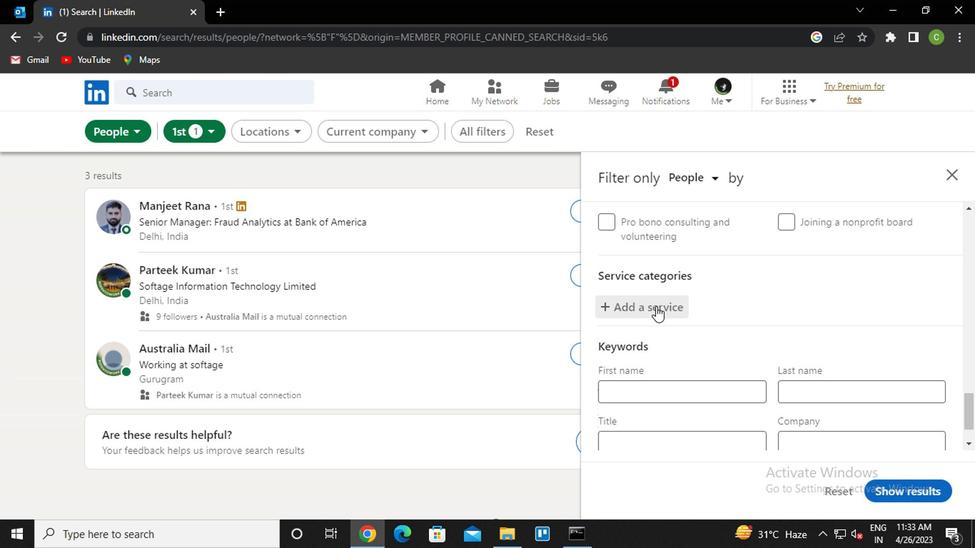
Action: Mouse moved to (803, 283)
Screenshot: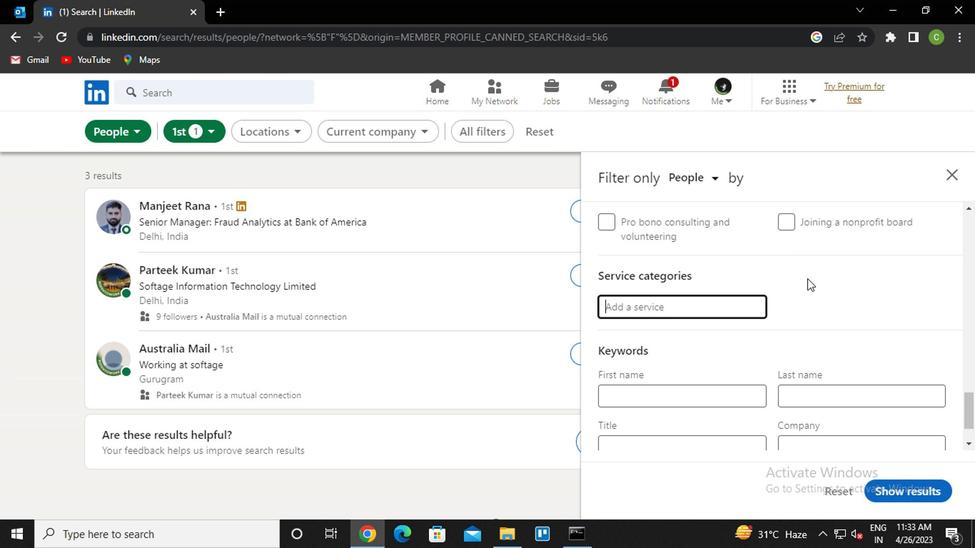 
Action: Key pressed <Key.caps_lock>r<Key.caps_lock>Elocat<Key.down><Key.enter>
Screenshot: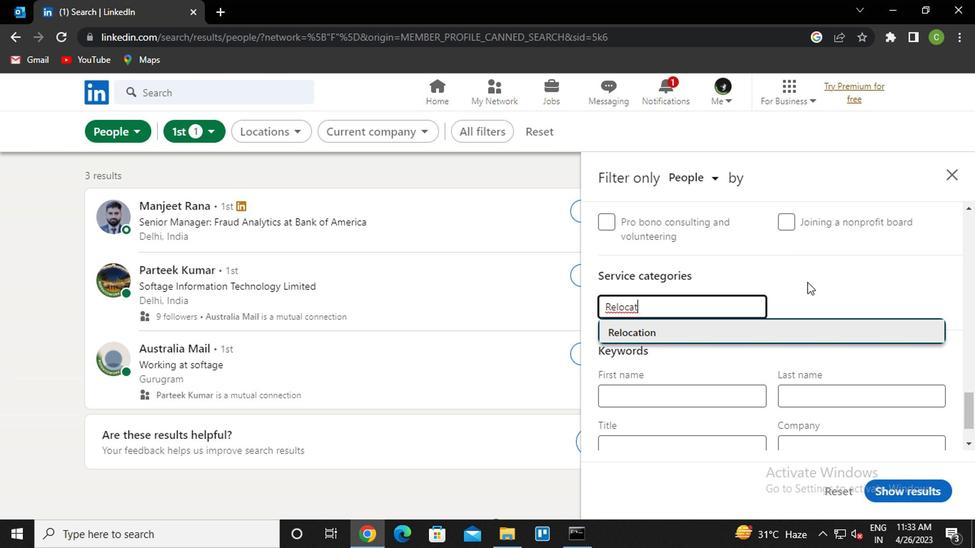 
Action: Mouse moved to (798, 300)
Screenshot: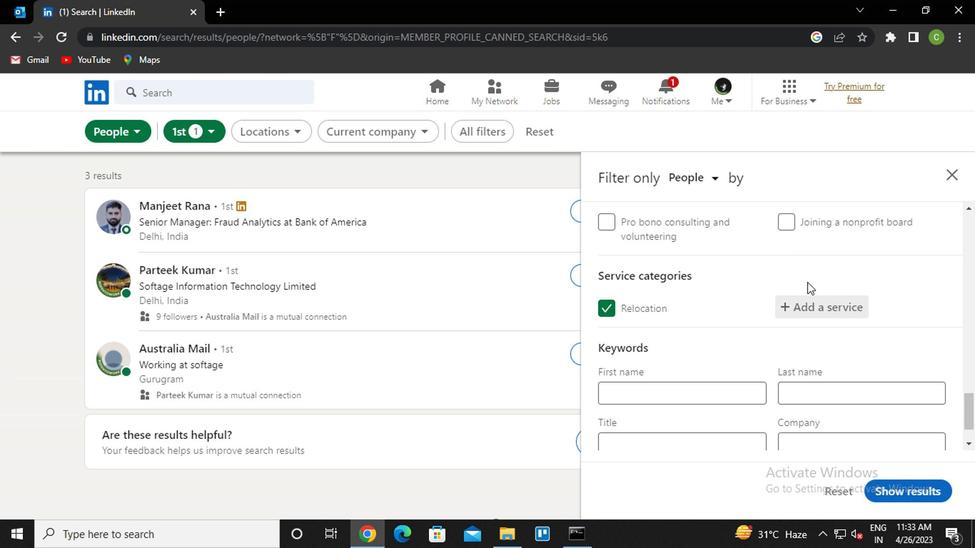 
Action: Mouse scrolled (798, 299) with delta (0, -1)
Screenshot: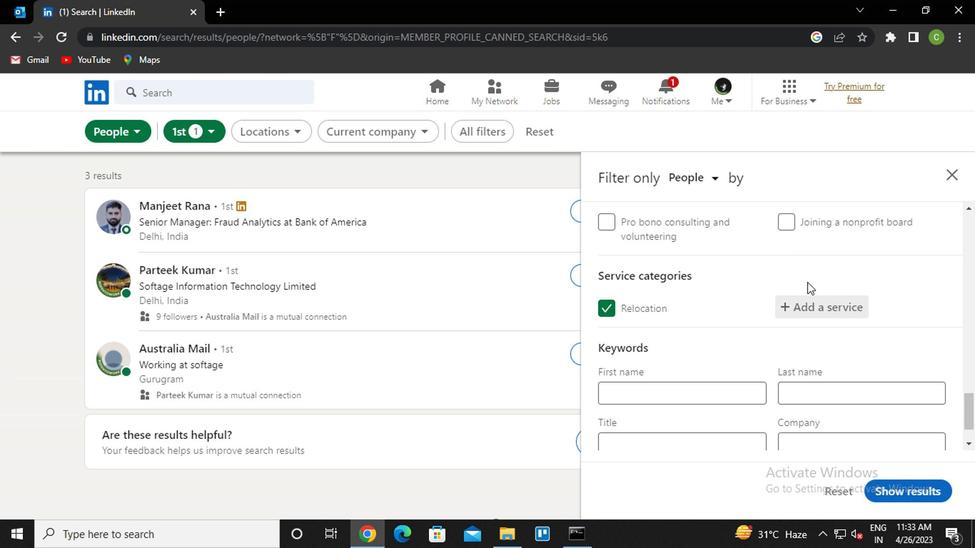 
Action: Mouse moved to (797, 315)
Screenshot: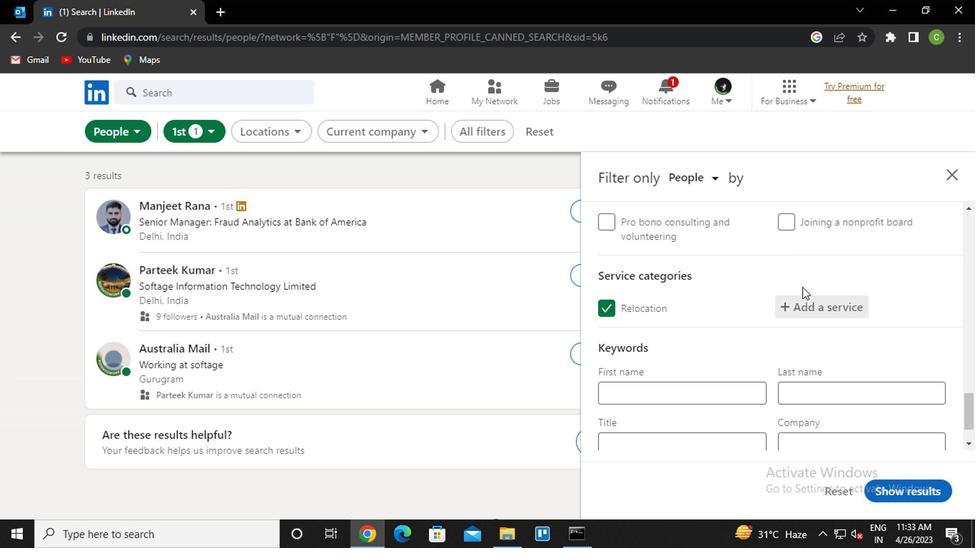 
Action: Mouse scrolled (797, 314) with delta (0, 0)
Screenshot: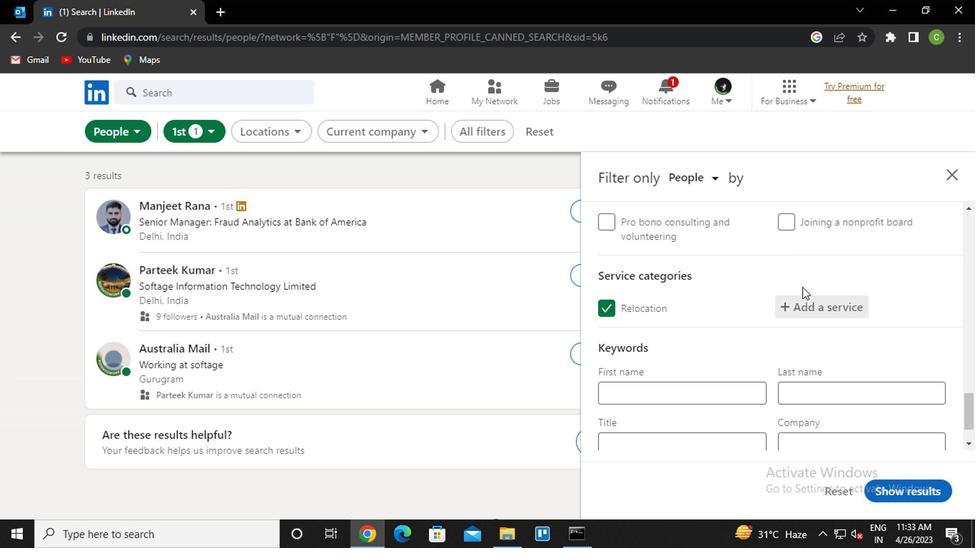 
Action: Mouse moved to (694, 386)
Screenshot: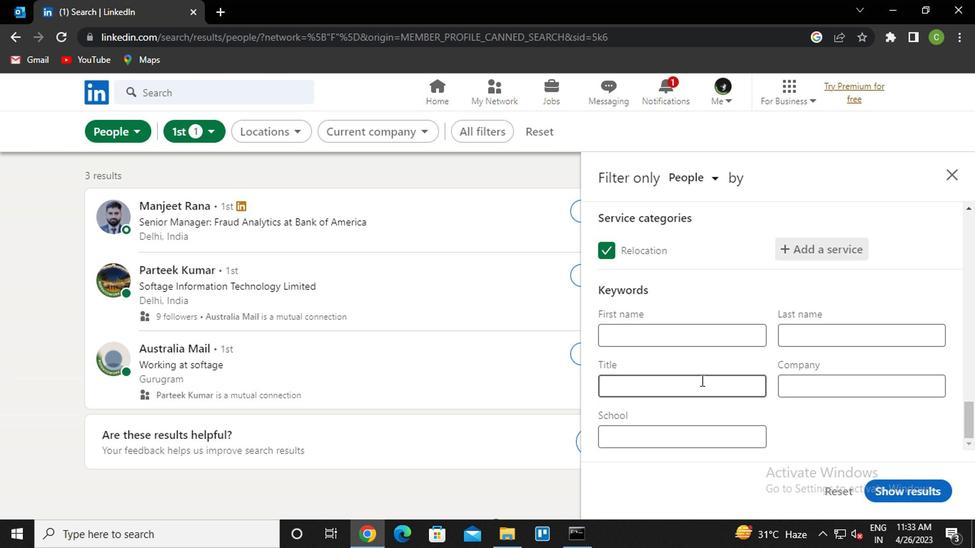 
Action: Mouse pressed left at (694, 386)
Screenshot: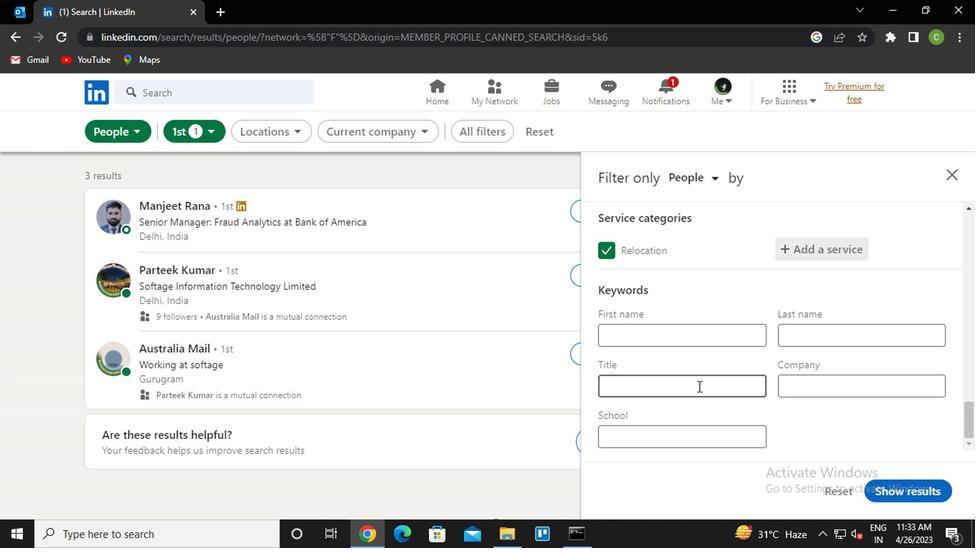 
Action: Mouse moved to (694, 388)
Screenshot: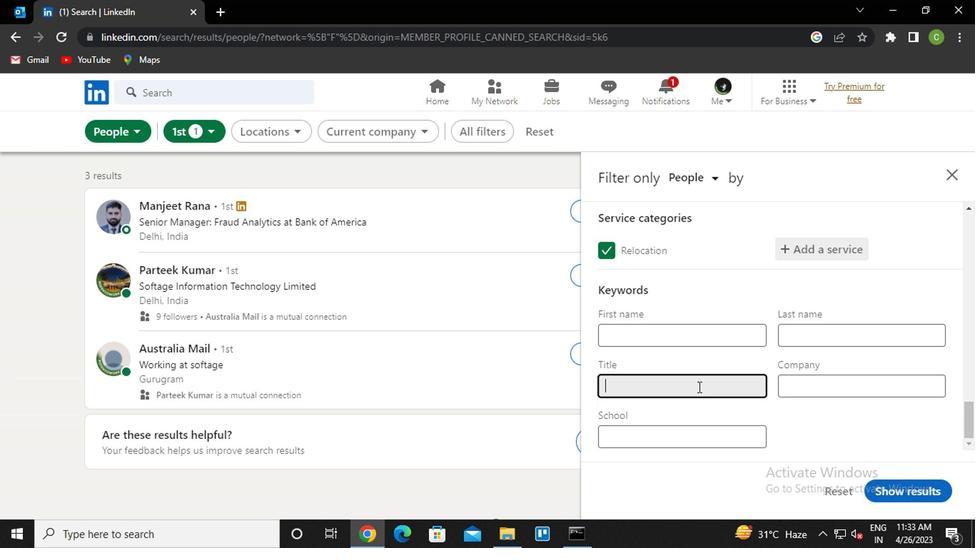 
Action: Key pressed <Key.caps_lock>w<Key.caps_lock>ait<Key.space><Key.caps_lock>s<Key.caps_lock>taff<Key.space><Key.caps_lock>m<Key.caps_lock>anager
Screenshot: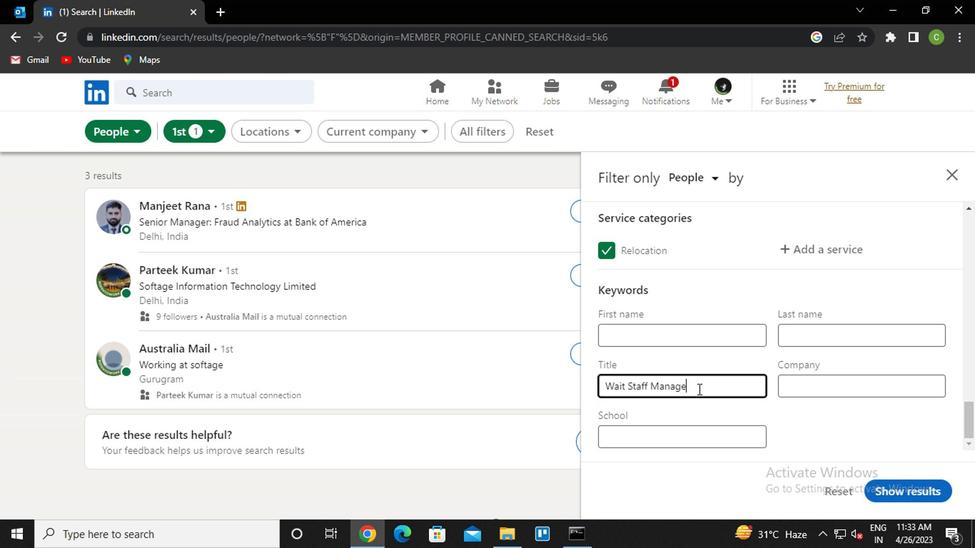 
Action: Mouse moved to (930, 484)
Screenshot: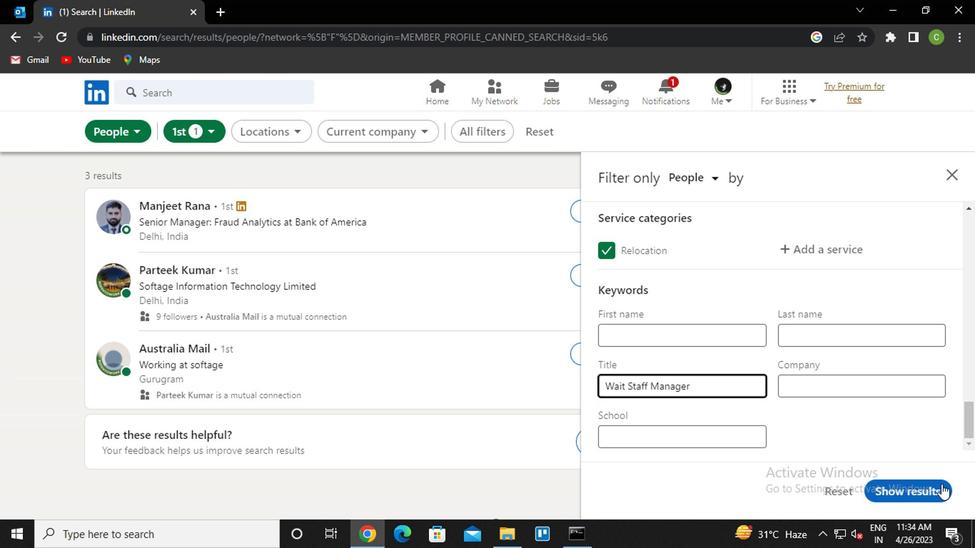 
Action: Mouse pressed left at (930, 484)
Screenshot: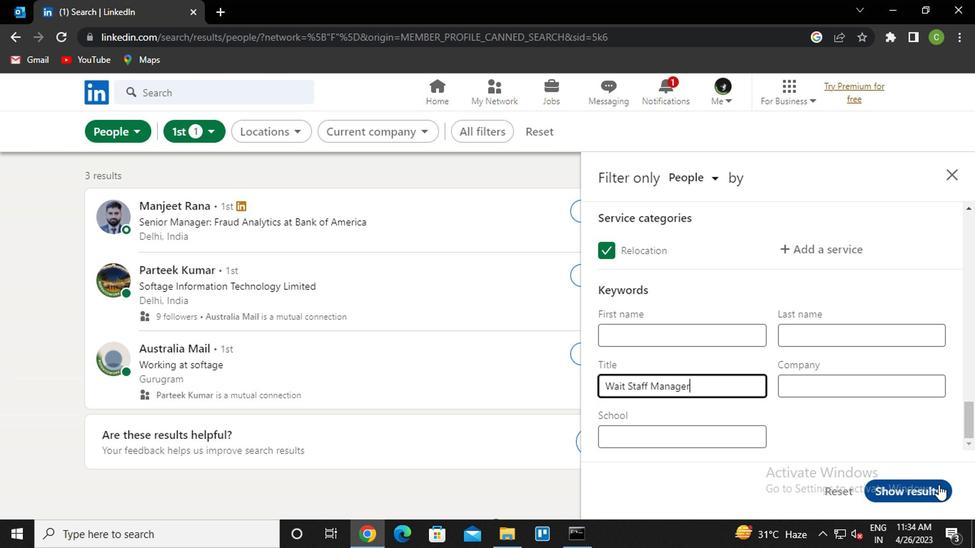 
Action: Mouse moved to (522, 495)
Screenshot: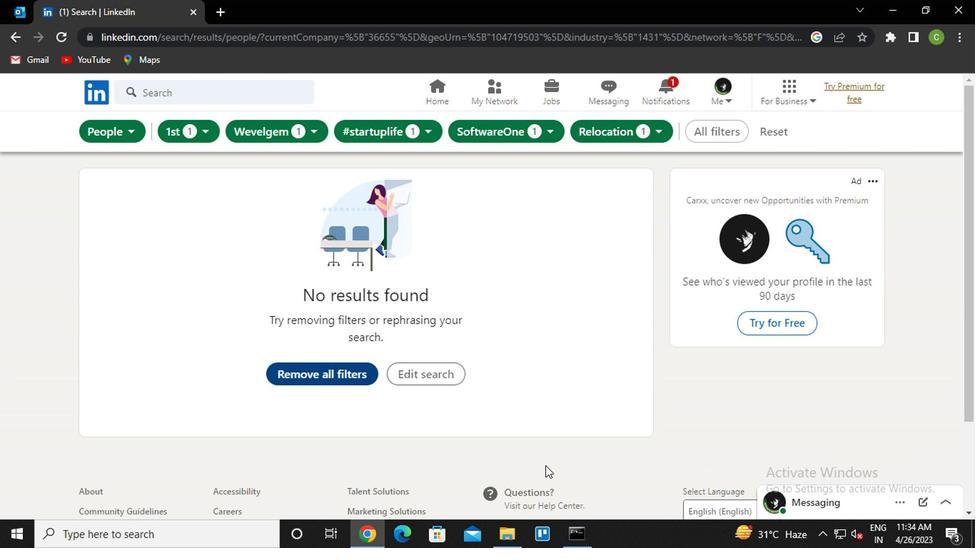 
